 Task: Find connections with filter location Saint-Fons with filter topic #designwith filter profile language Spanish with filter current company Escorts Kubota Limited with filter school Canara College with filter industry Real Estate Agents and Brokers with filter service category Telecommunications with filter keywords title Funeral Attendant
Action: Mouse moved to (251, 218)
Screenshot: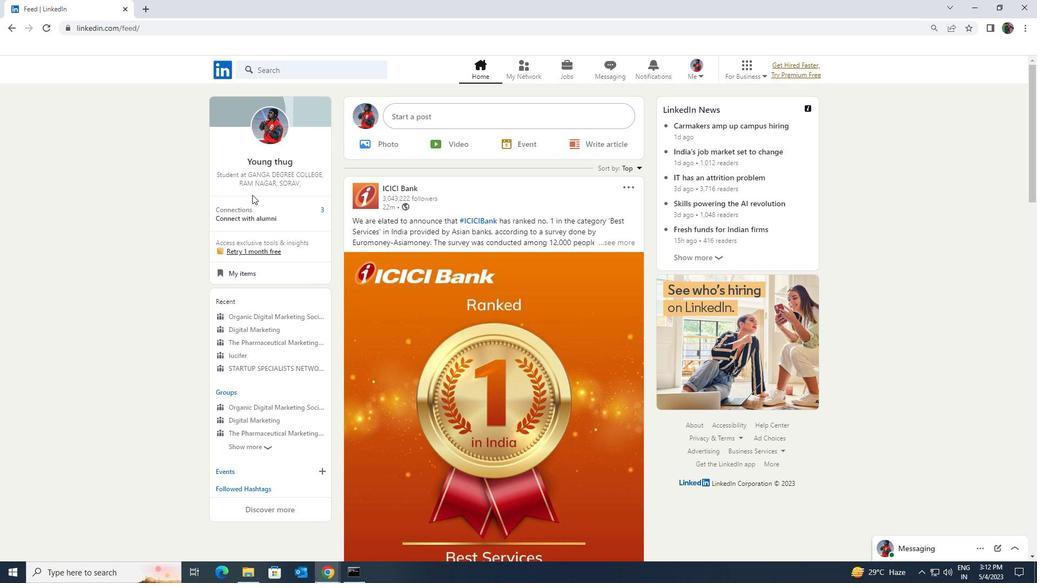 
Action: Mouse pressed left at (251, 218)
Screenshot: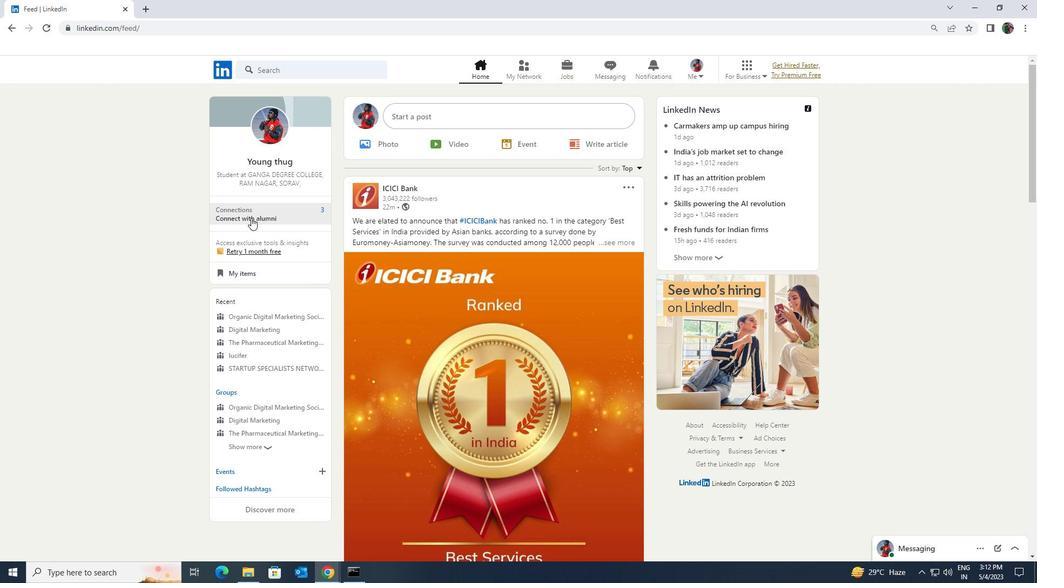 
Action: Mouse moved to (254, 130)
Screenshot: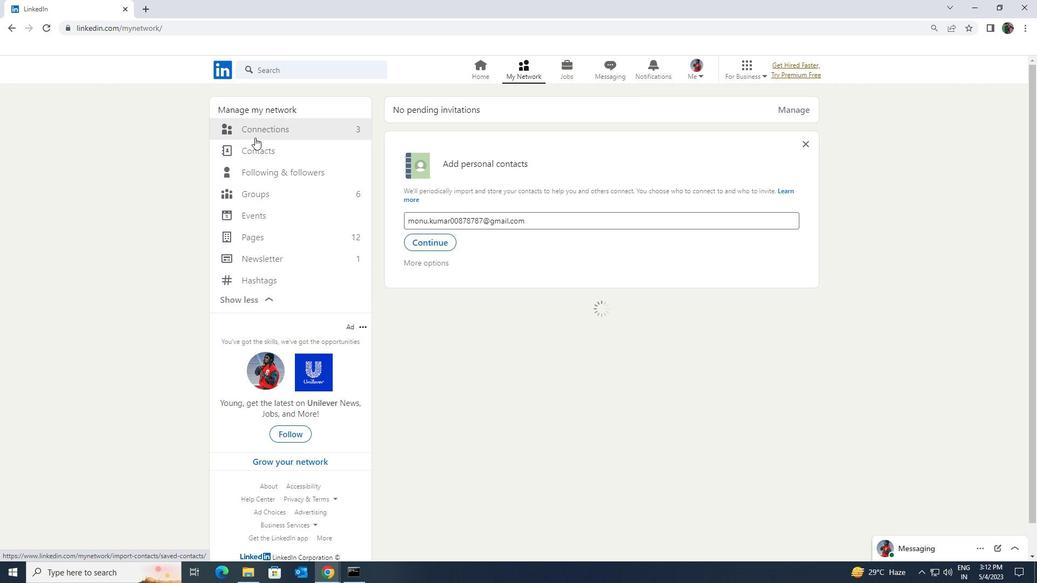 
Action: Mouse pressed left at (254, 130)
Screenshot: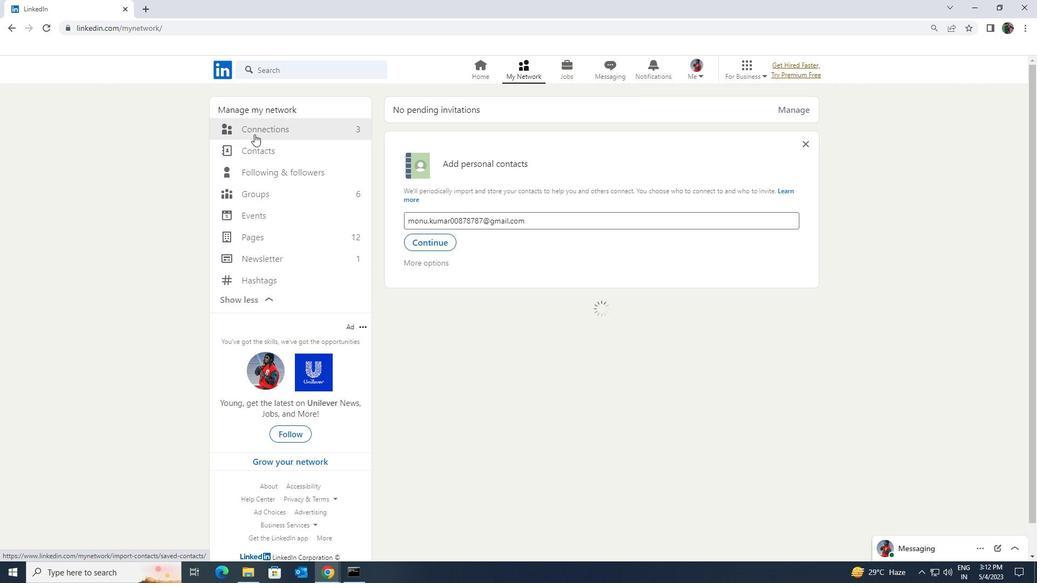 
Action: Mouse moved to (574, 129)
Screenshot: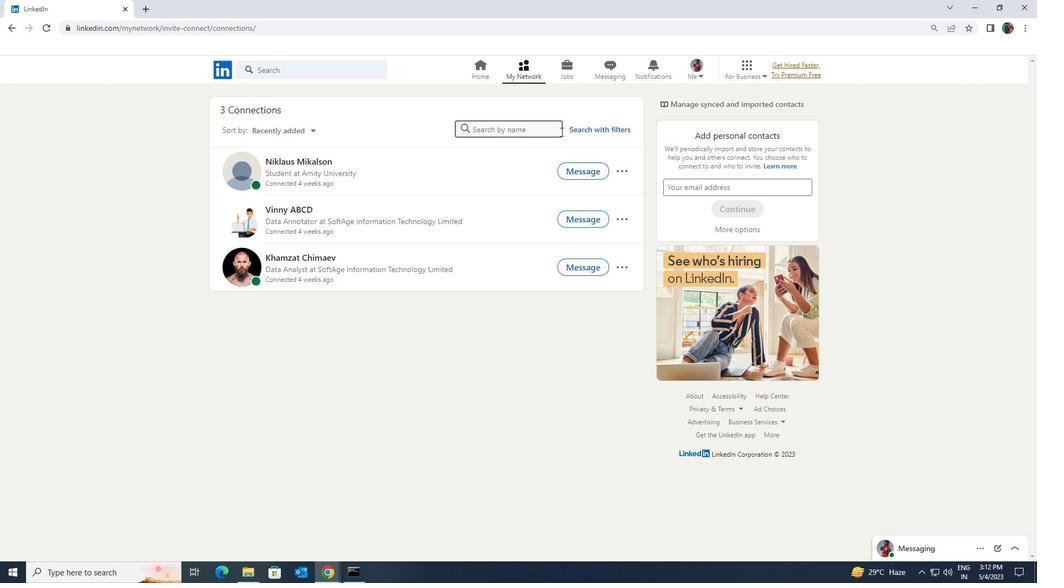 
Action: Mouse pressed left at (574, 129)
Screenshot: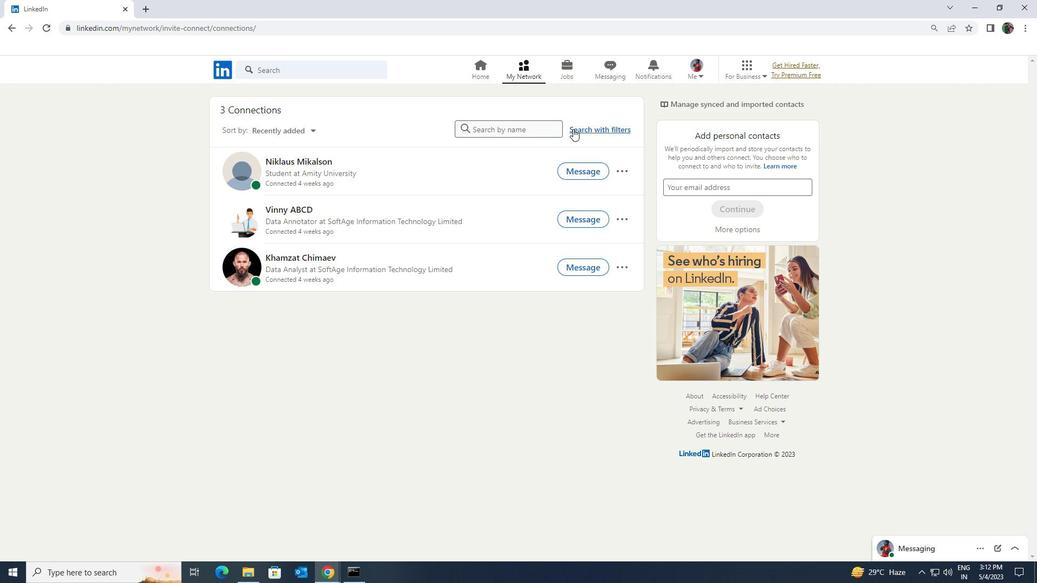 
Action: Mouse moved to (552, 97)
Screenshot: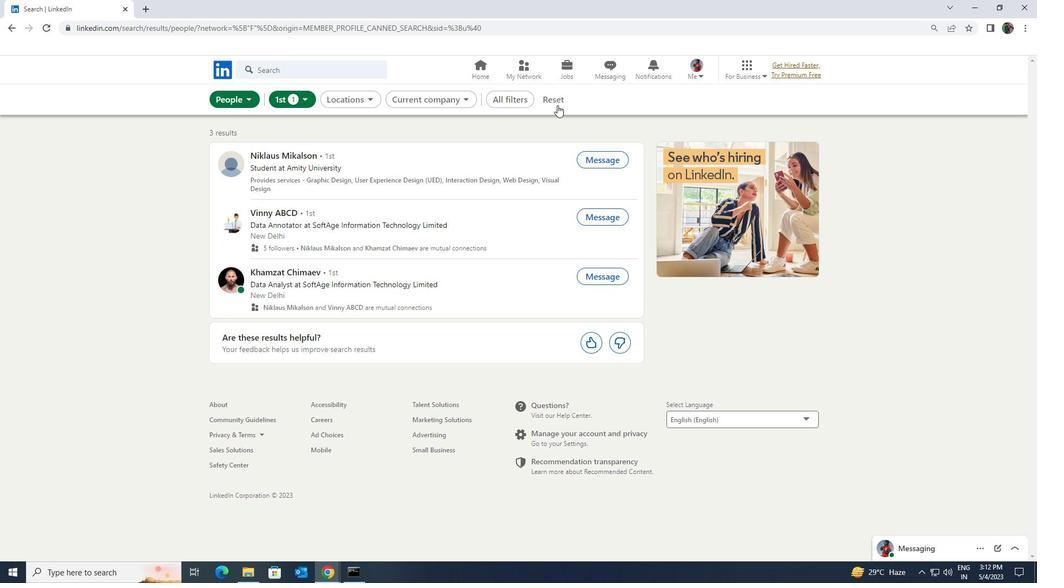 
Action: Mouse pressed left at (552, 97)
Screenshot: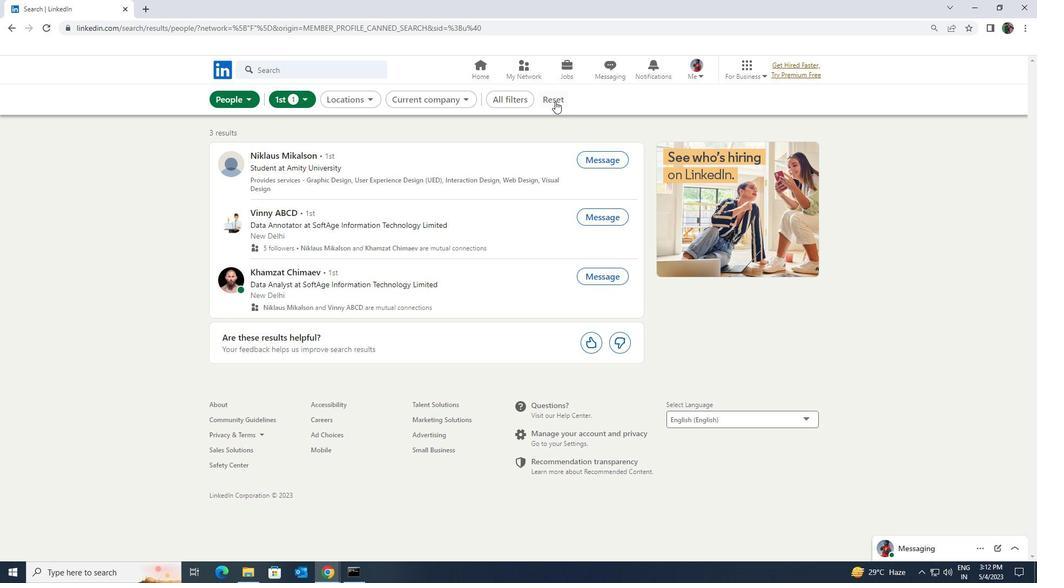 
Action: Mouse moved to (547, 96)
Screenshot: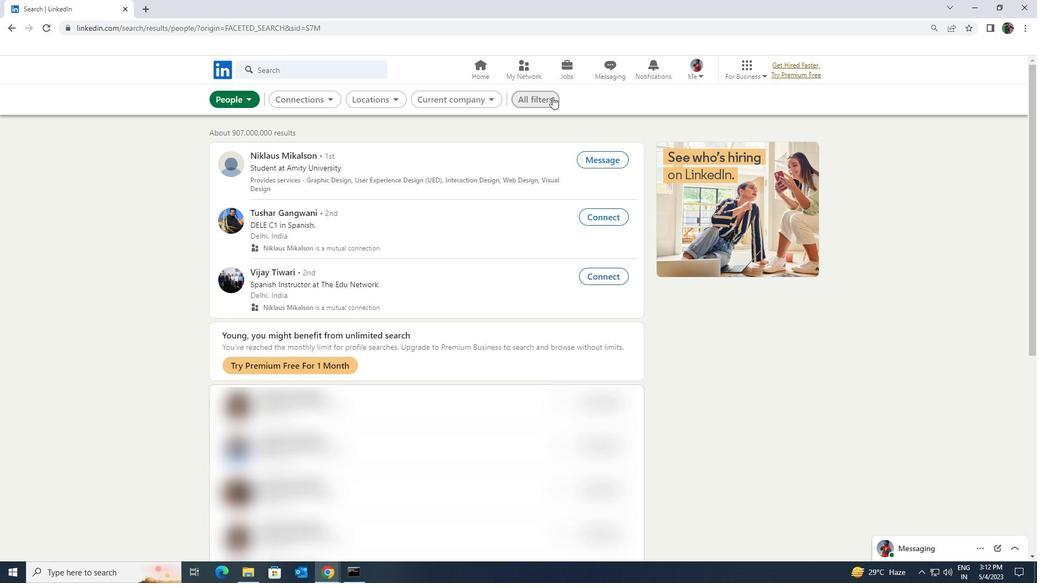 
Action: Mouse pressed left at (547, 96)
Screenshot: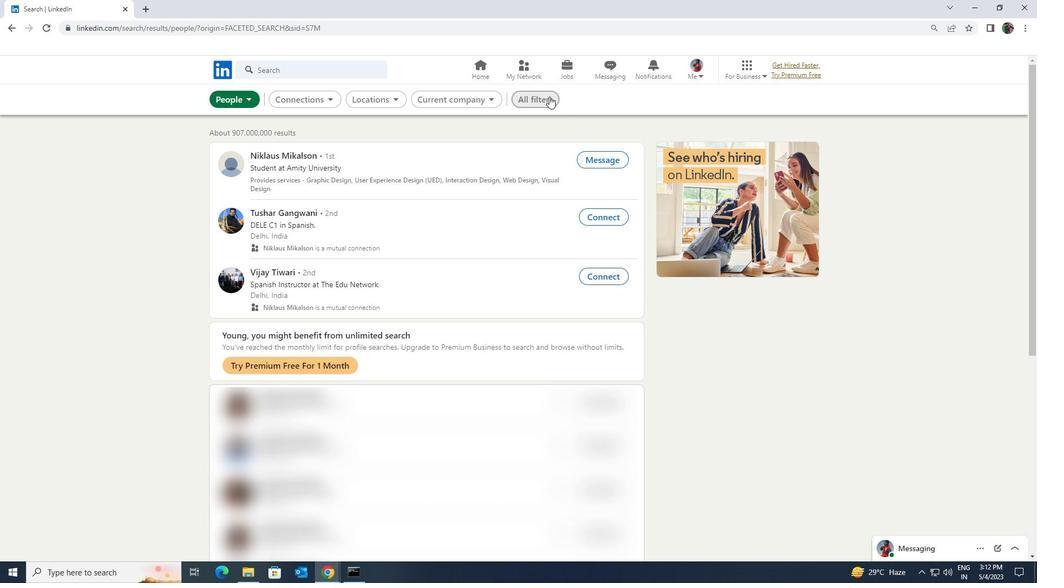 
Action: Mouse moved to (893, 418)
Screenshot: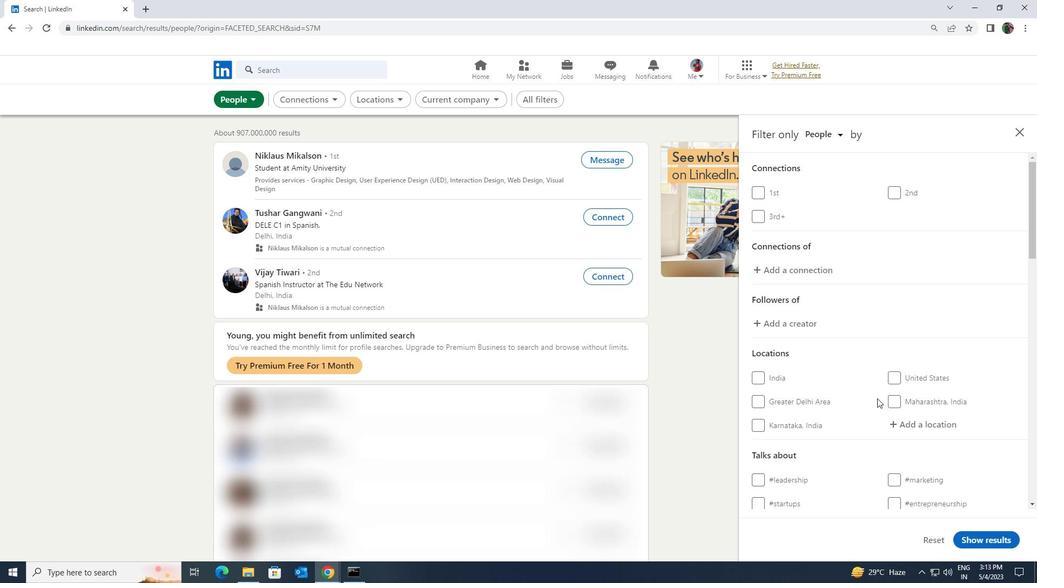 
Action: Mouse pressed left at (893, 418)
Screenshot: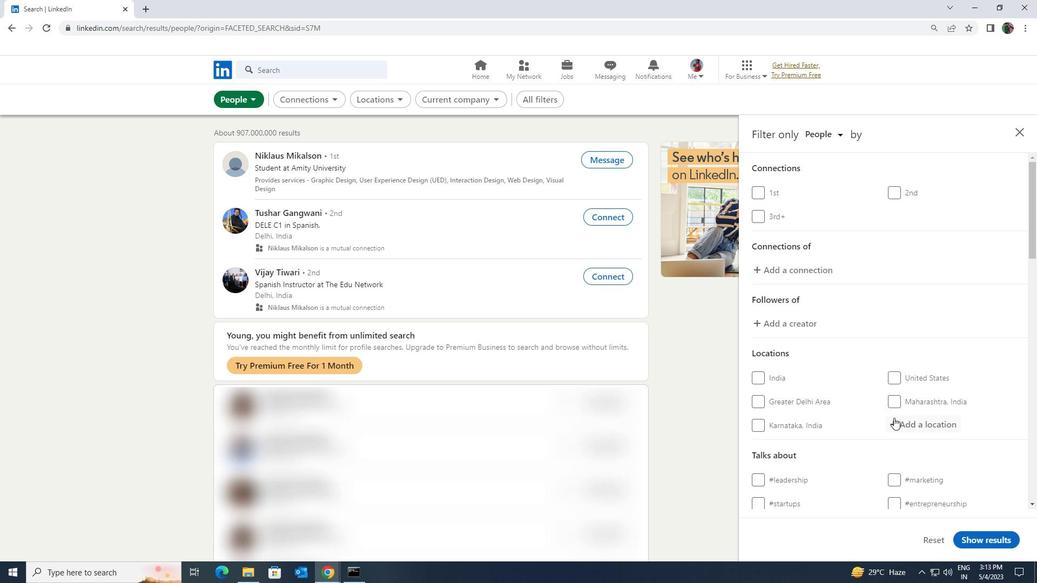 
Action: Key pressed <Key.shift>SAINT<Key.space><Key.shift>FONS
Screenshot: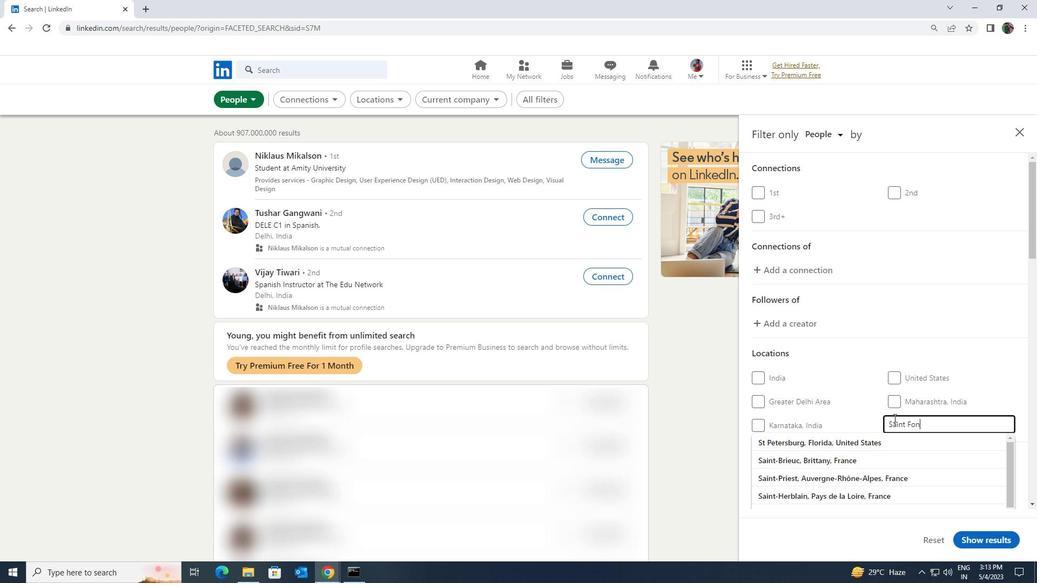 
Action: Mouse moved to (885, 436)
Screenshot: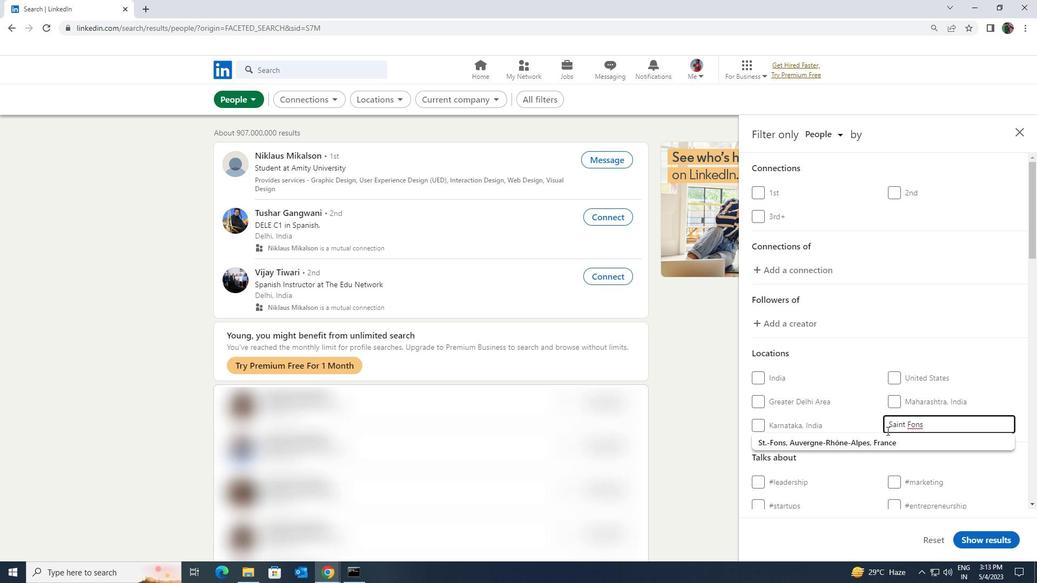 
Action: Mouse pressed left at (885, 436)
Screenshot: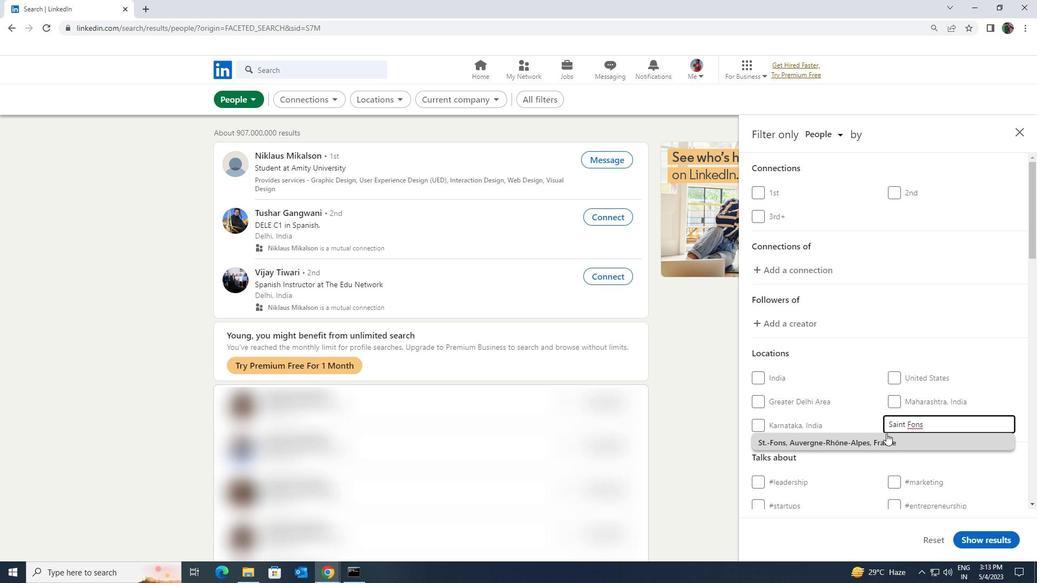 
Action: Mouse scrolled (885, 435) with delta (0, 0)
Screenshot: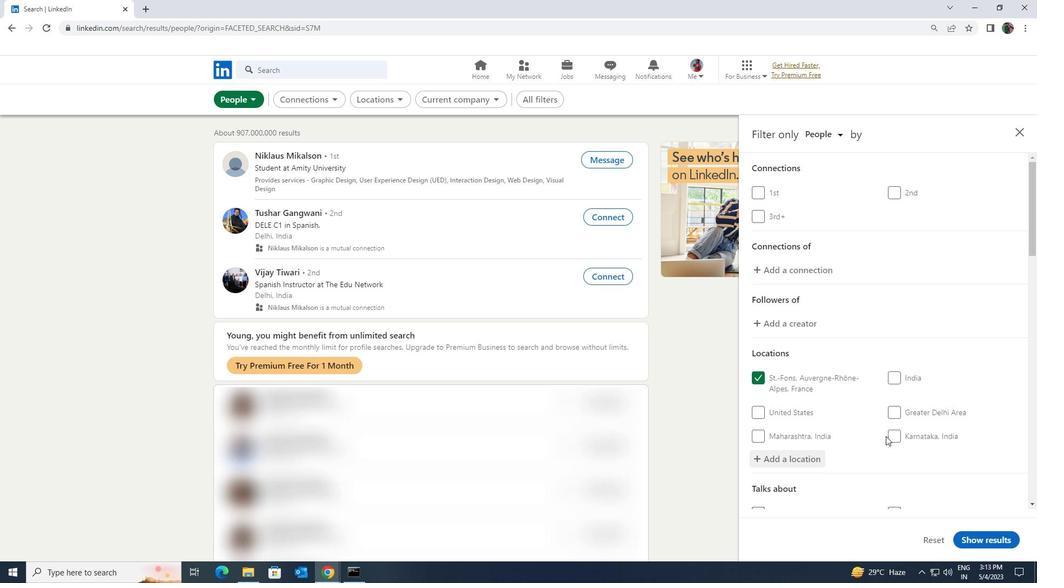 
Action: Mouse scrolled (885, 435) with delta (0, 0)
Screenshot: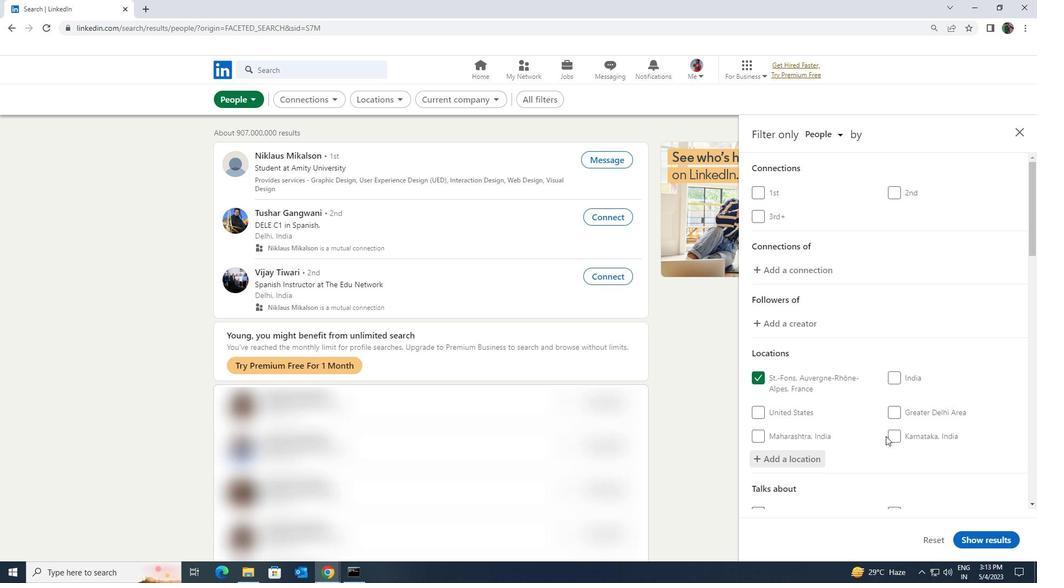 
Action: Mouse moved to (892, 445)
Screenshot: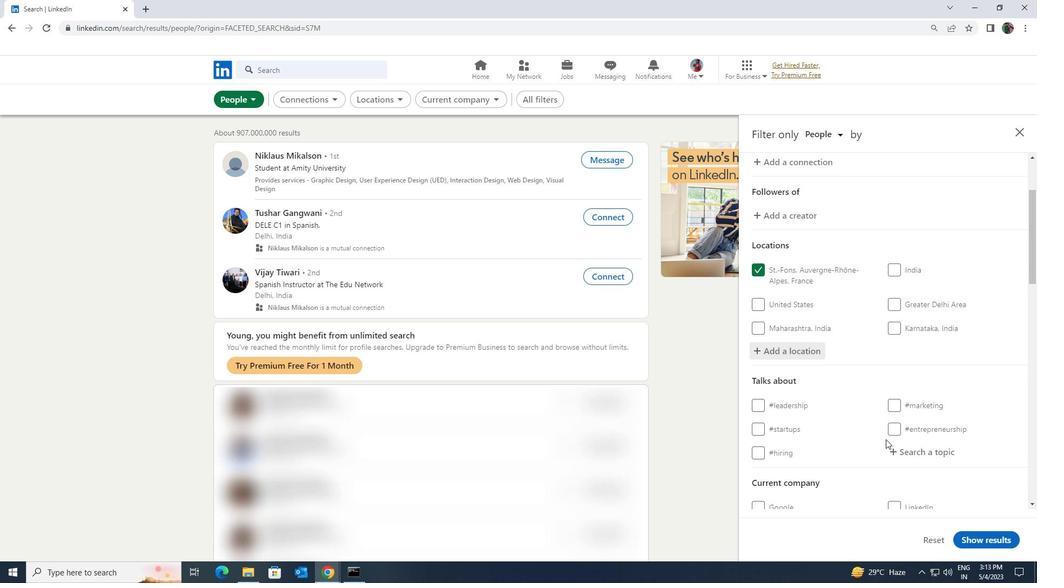 
Action: Mouse pressed left at (892, 445)
Screenshot: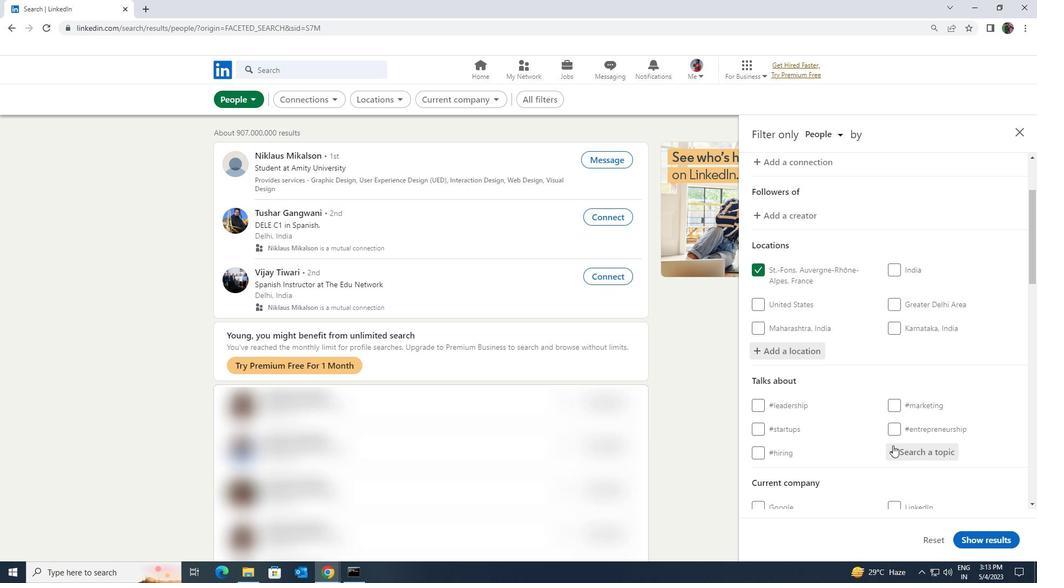 
Action: Key pressed <Key.shift><Key.shift>DESIGN
Screenshot: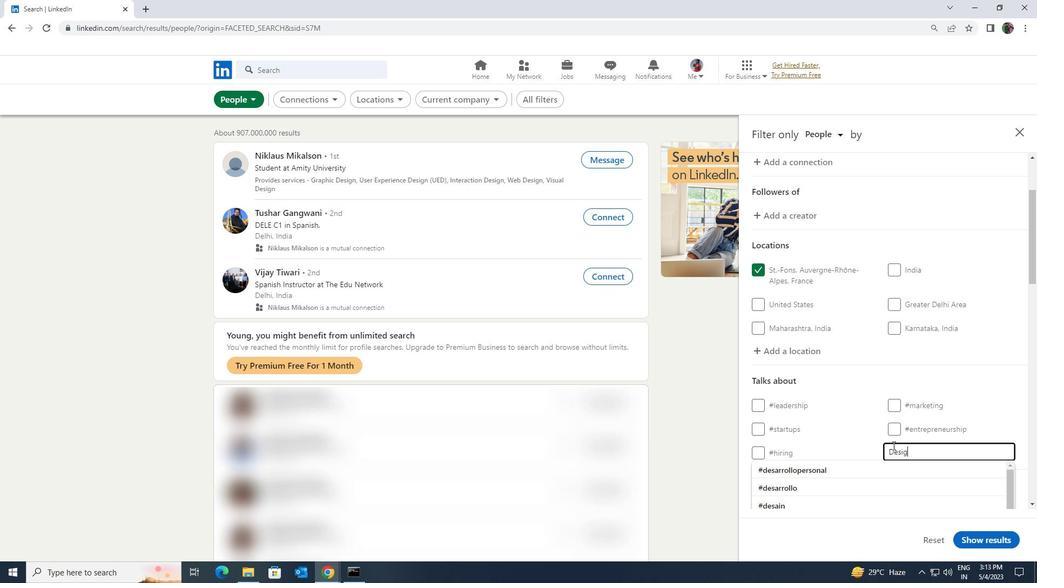 
Action: Mouse moved to (860, 468)
Screenshot: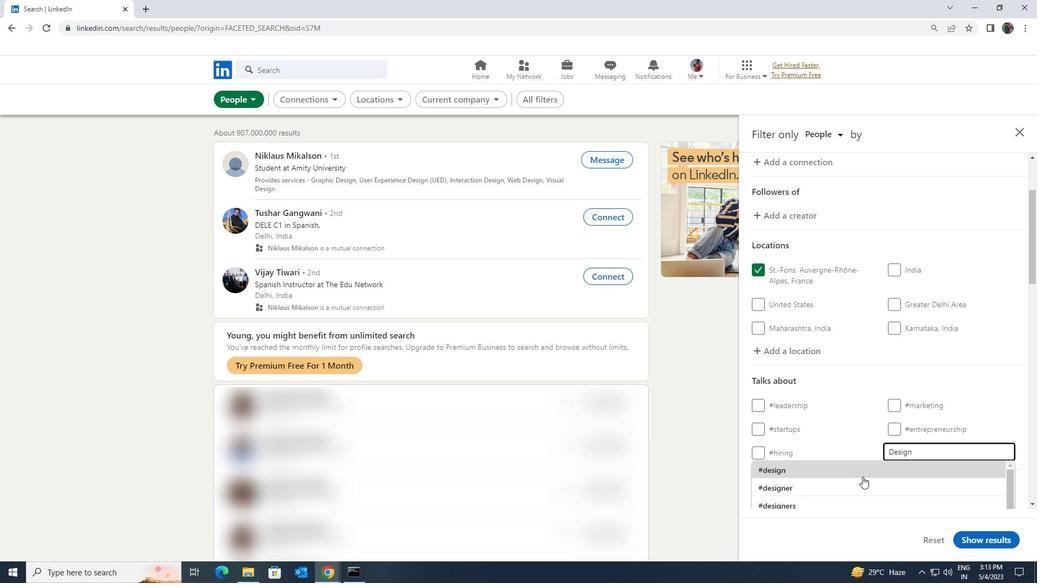 
Action: Mouse pressed left at (860, 468)
Screenshot: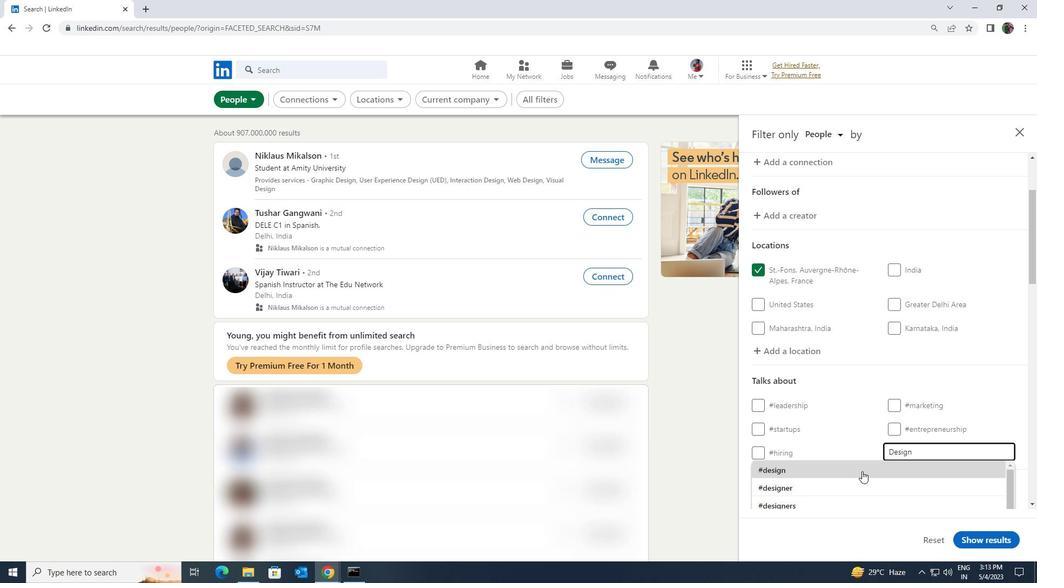 
Action: Mouse scrolled (860, 467) with delta (0, 0)
Screenshot: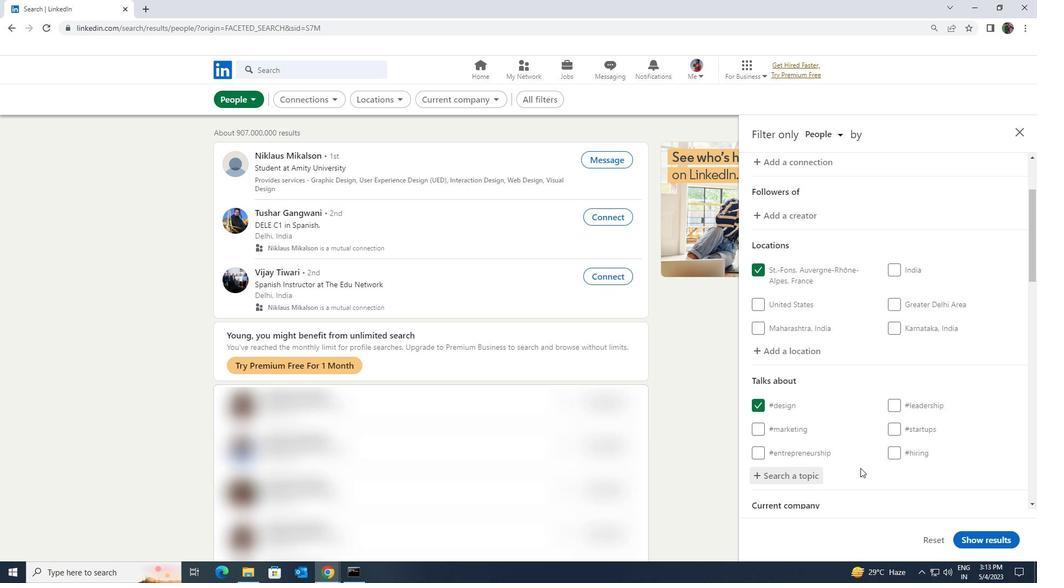 
Action: Mouse scrolled (860, 467) with delta (0, 0)
Screenshot: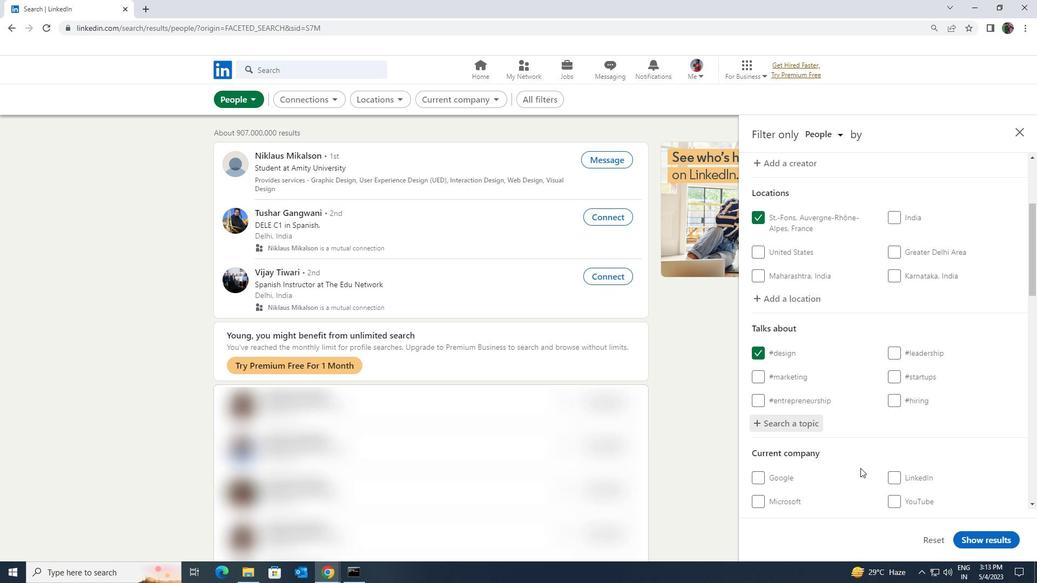 
Action: Mouse moved to (859, 468)
Screenshot: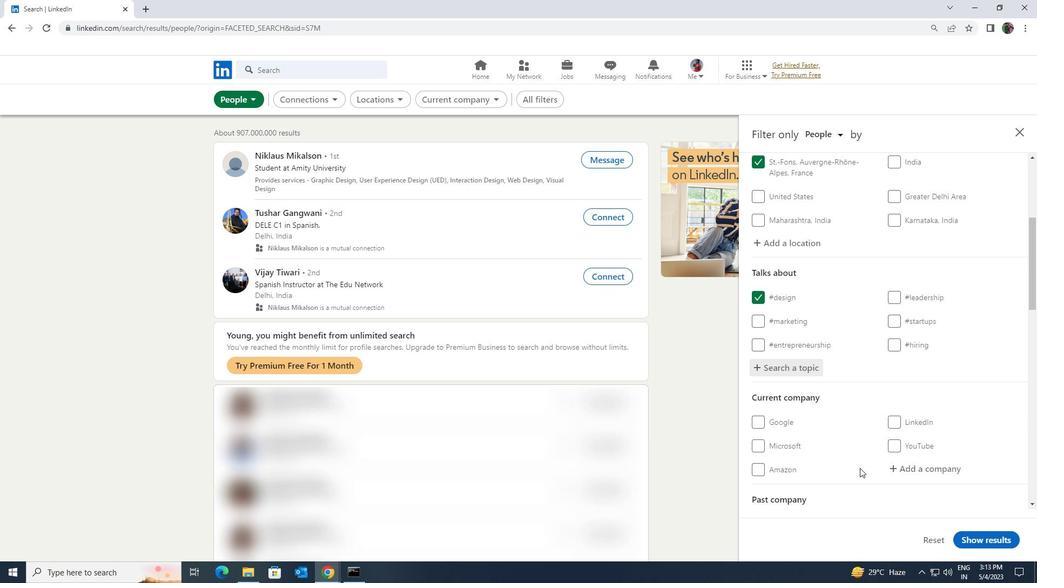 
Action: Mouse scrolled (859, 467) with delta (0, 0)
Screenshot: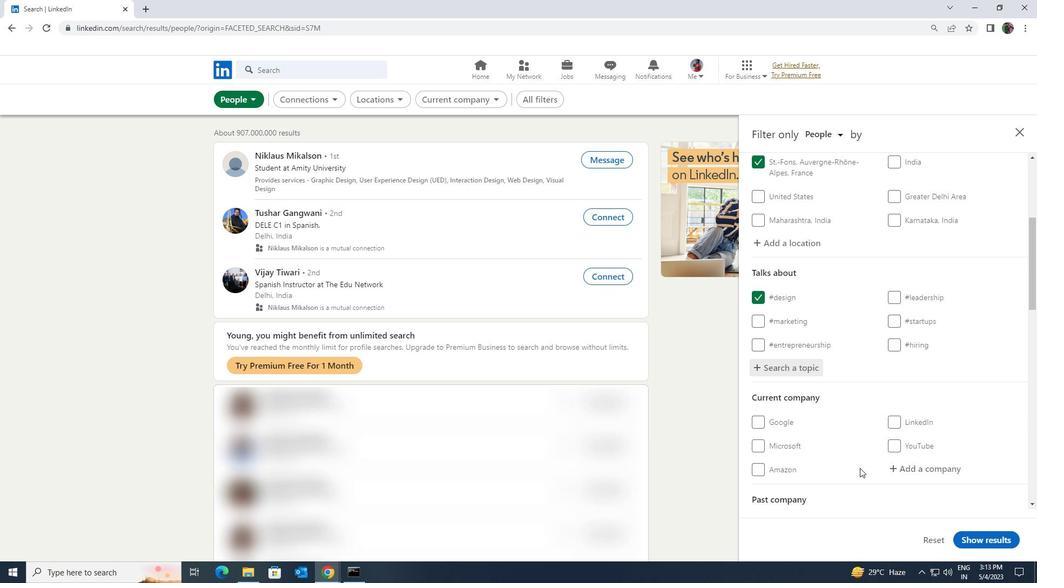
Action: Mouse scrolled (859, 467) with delta (0, 0)
Screenshot: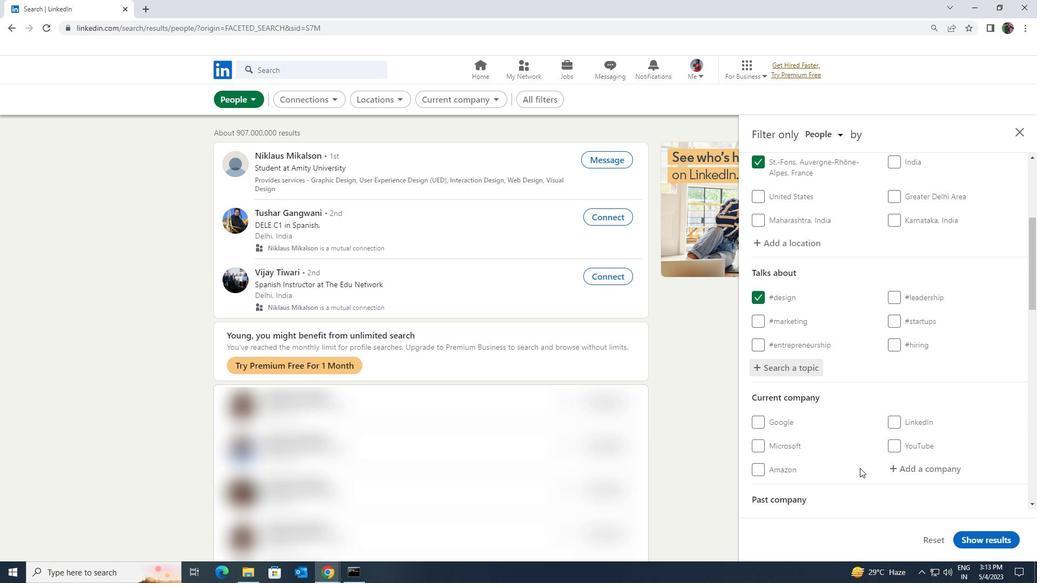 
Action: Mouse moved to (859, 468)
Screenshot: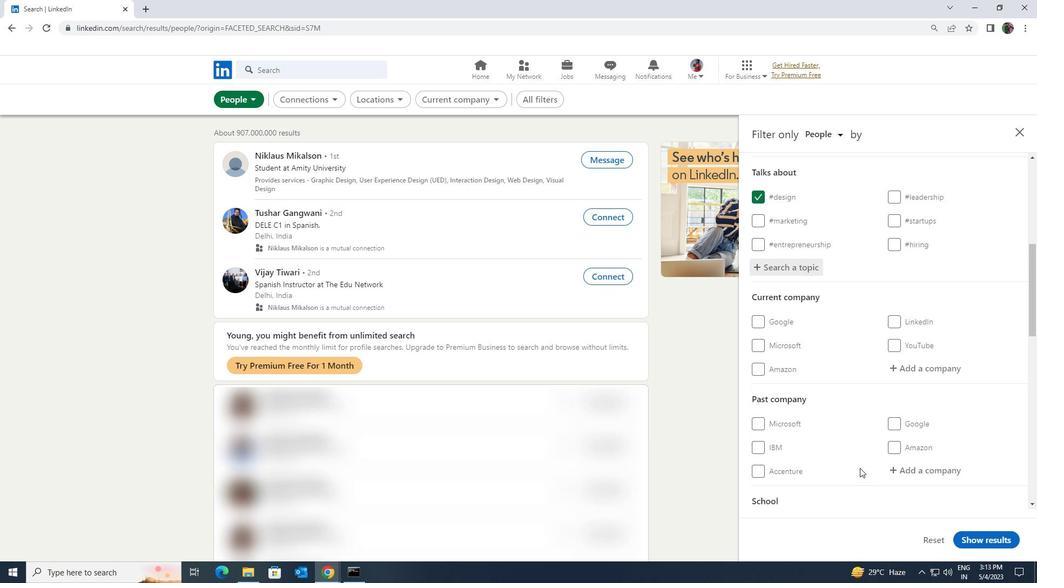 
Action: Mouse scrolled (859, 467) with delta (0, 0)
Screenshot: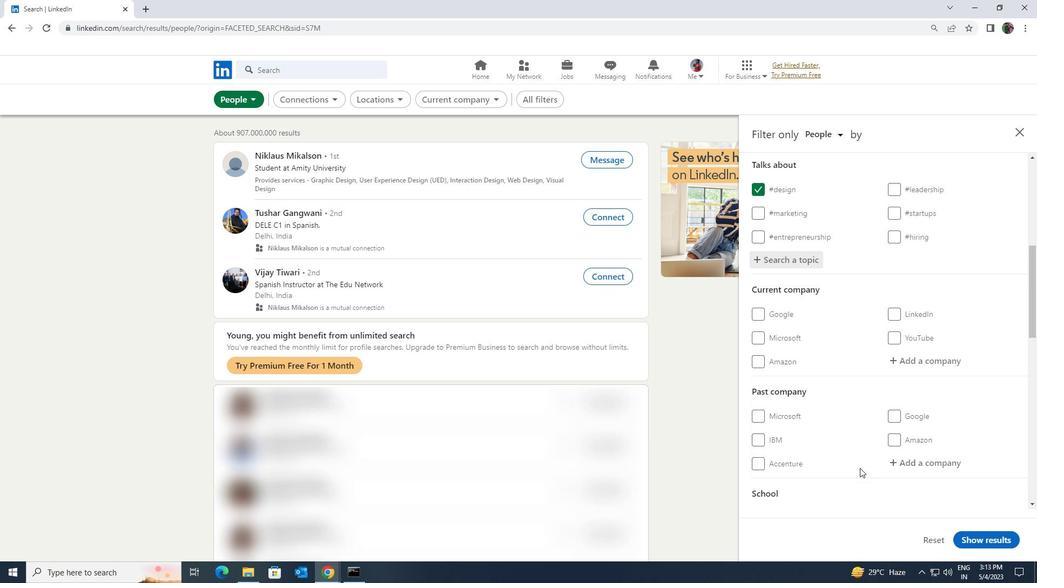 
Action: Mouse moved to (858, 468)
Screenshot: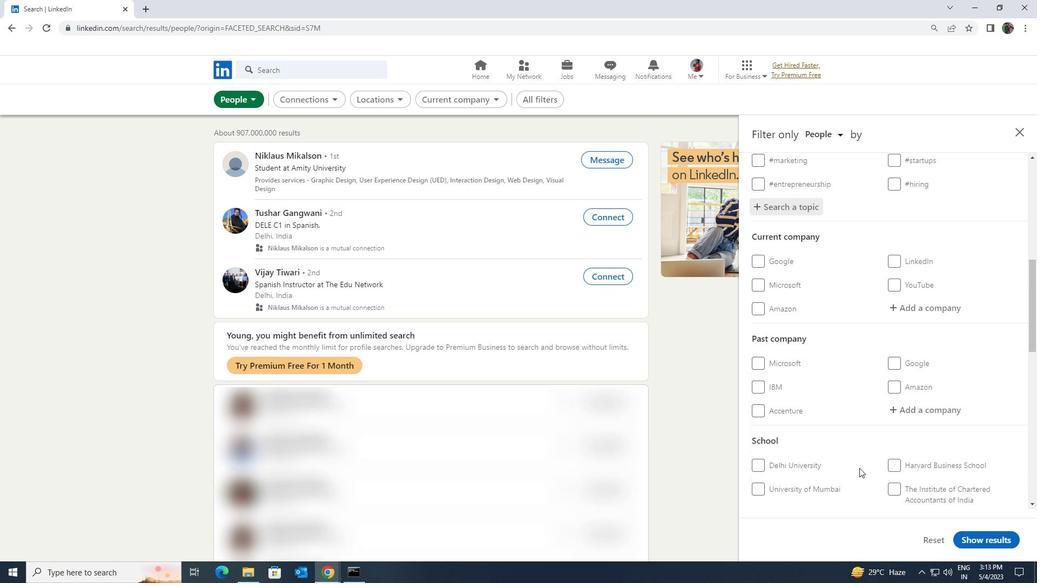 
Action: Mouse scrolled (858, 468) with delta (0, 0)
Screenshot: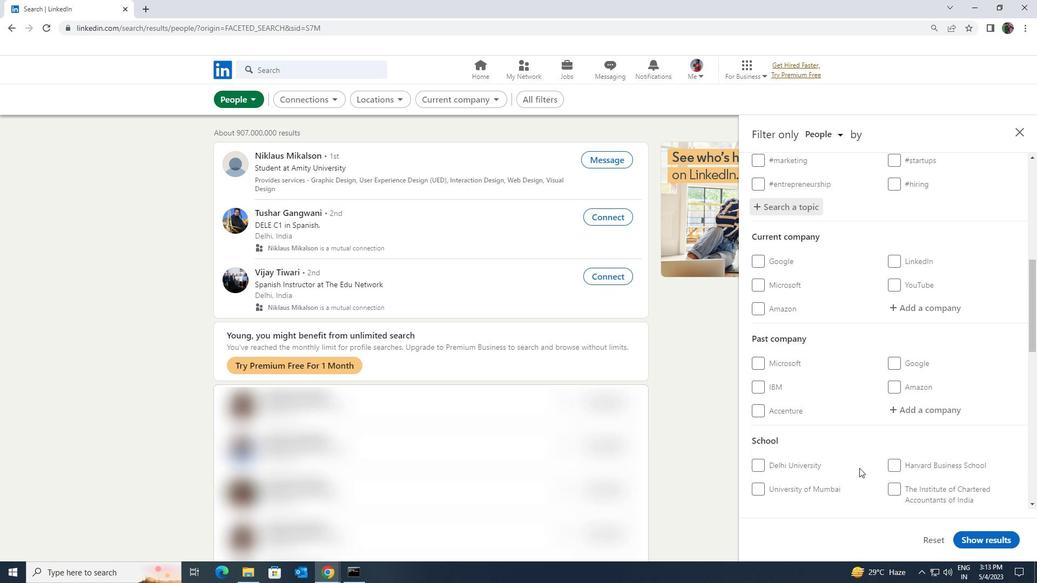 
Action: Mouse scrolled (858, 468) with delta (0, 0)
Screenshot: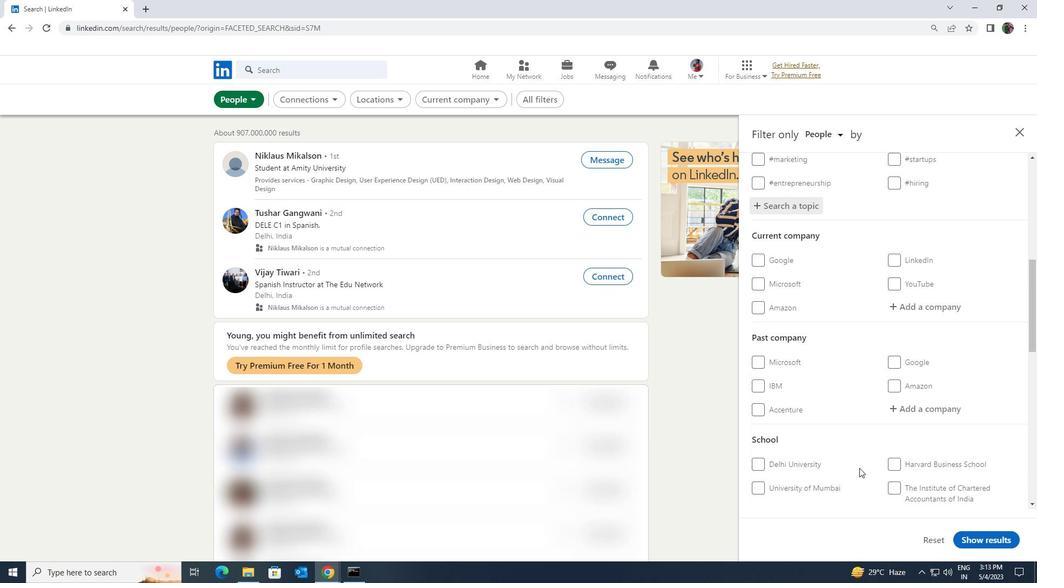 
Action: Mouse scrolled (858, 468) with delta (0, 0)
Screenshot: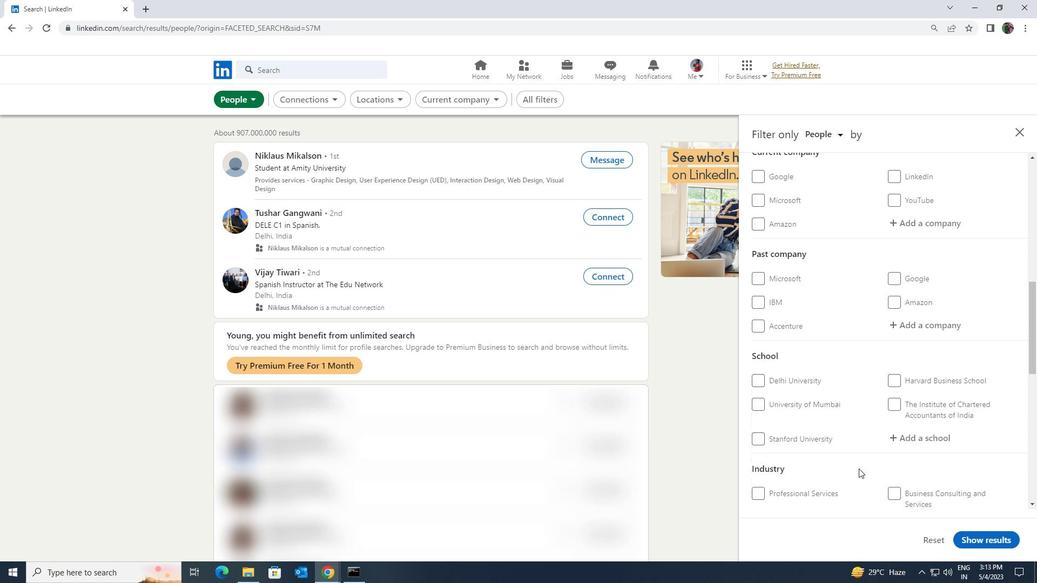 
Action: Mouse scrolled (858, 468) with delta (0, 0)
Screenshot: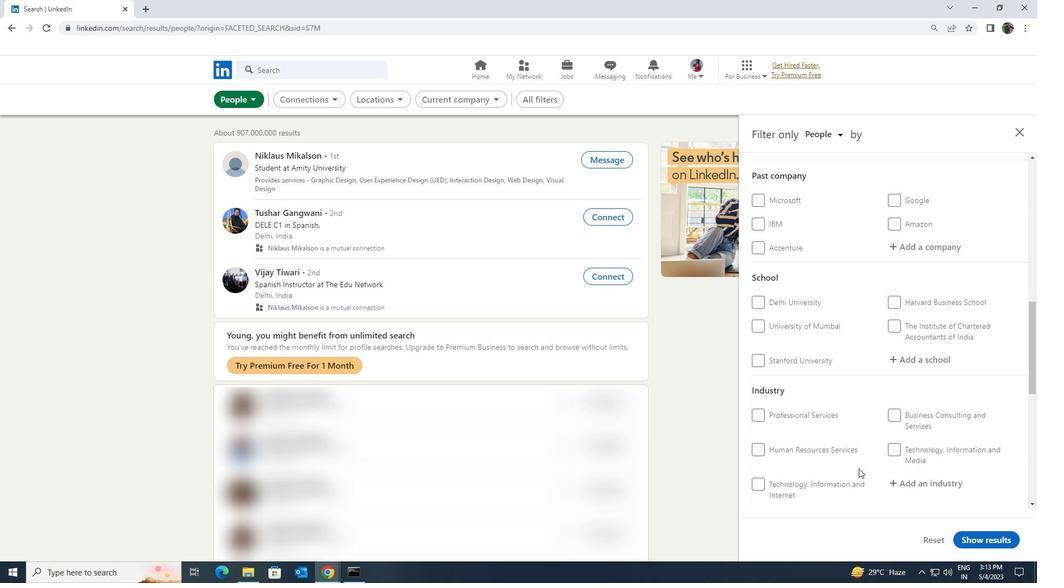
Action: Mouse scrolled (858, 468) with delta (0, 0)
Screenshot: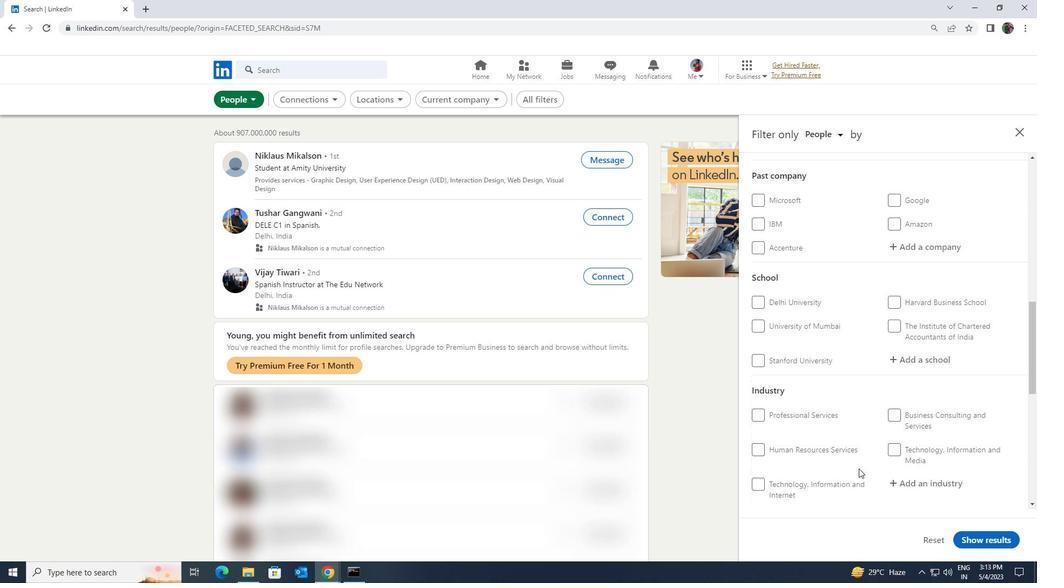 
Action: Mouse moved to (762, 467)
Screenshot: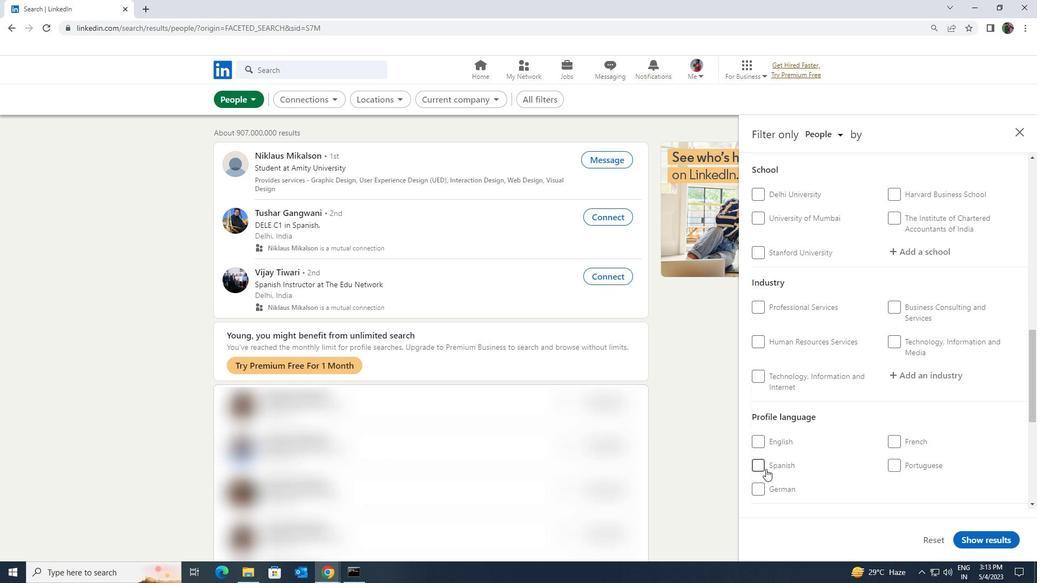 
Action: Mouse pressed left at (762, 467)
Screenshot: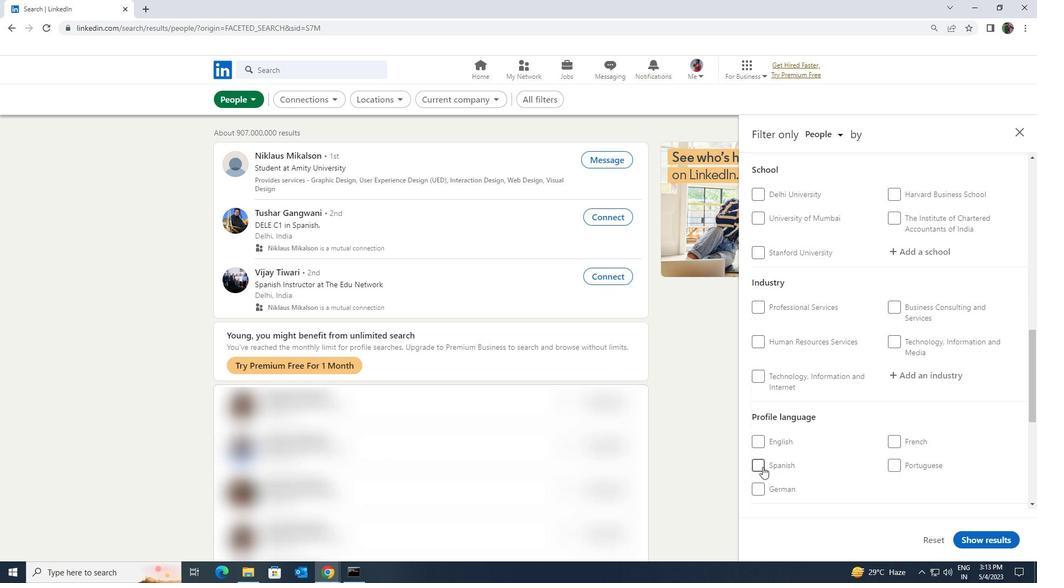 
Action: Mouse moved to (868, 468)
Screenshot: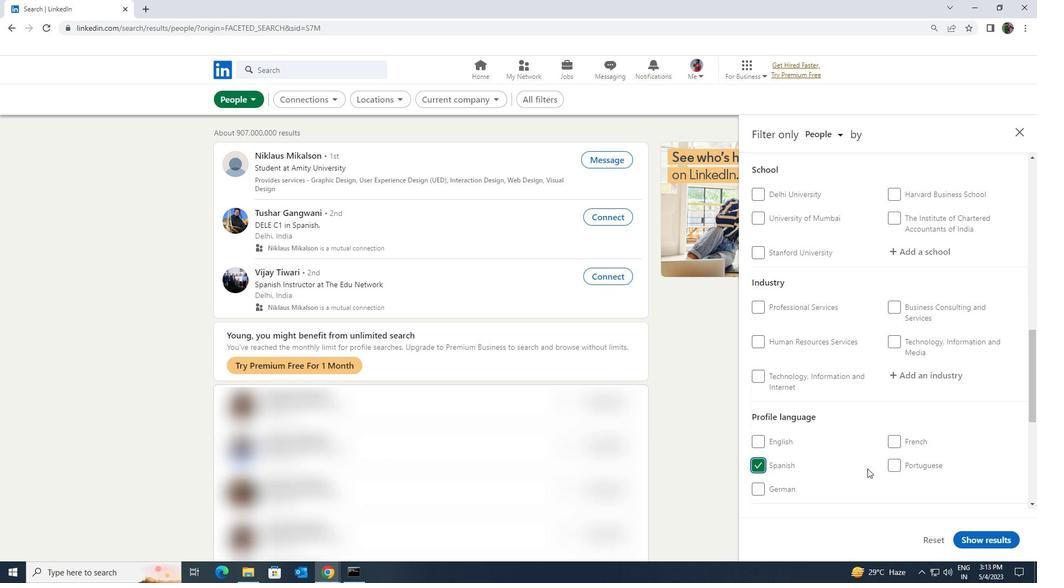 
Action: Mouse scrolled (868, 469) with delta (0, 0)
Screenshot: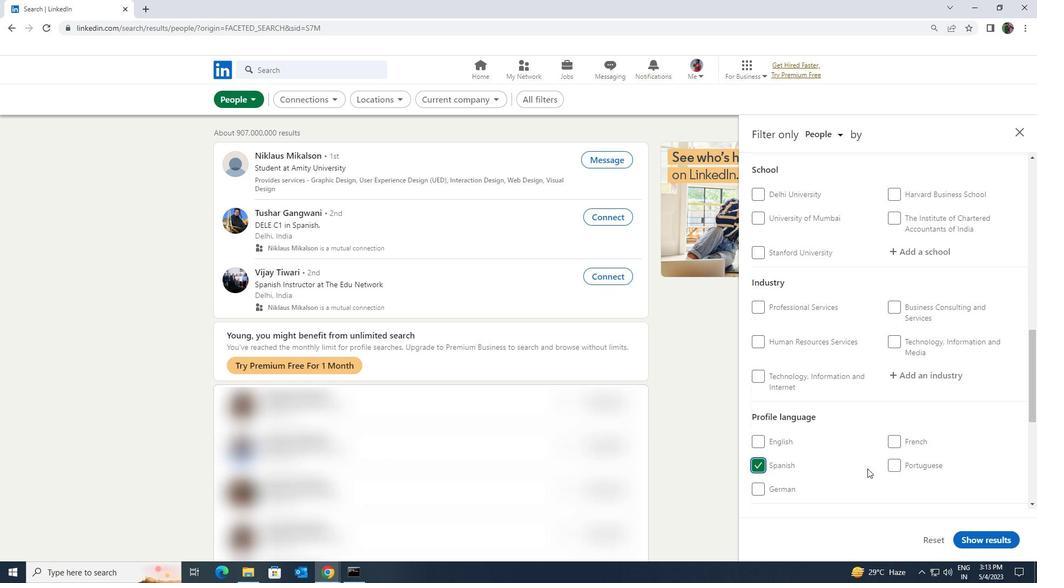
Action: Mouse scrolled (868, 469) with delta (0, 0)
Screenshot: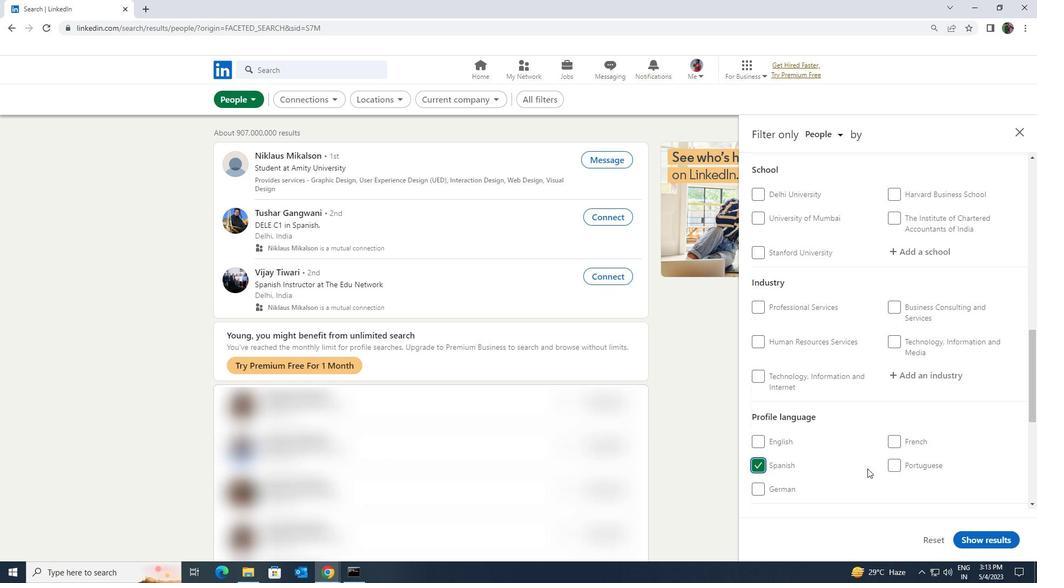 
Action: Mouse moved to (868, 468)
Screenshot: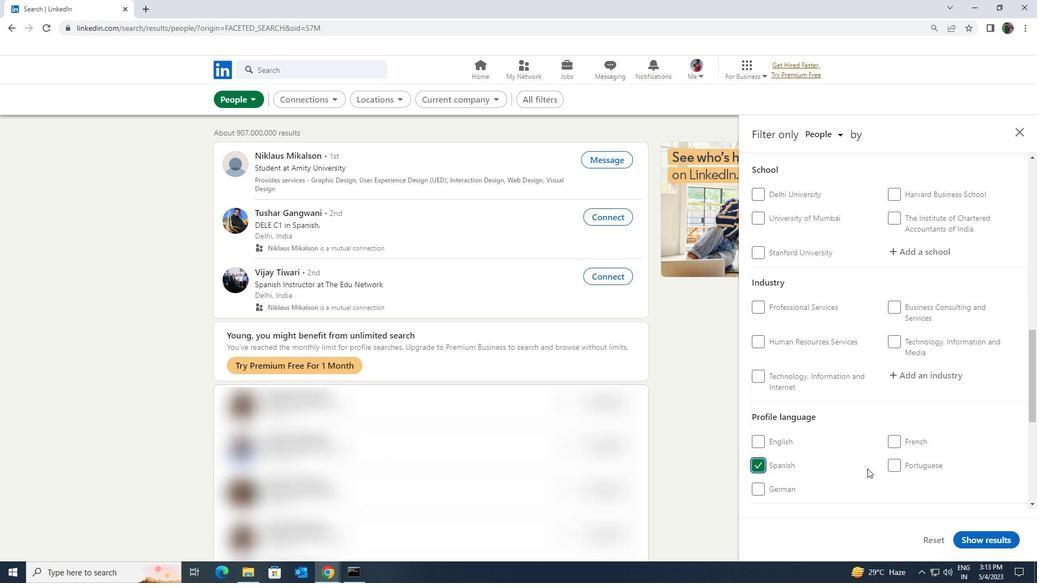 
Action: Mouse scrolled (868, 469) with delta (0, 0)
Screenshot: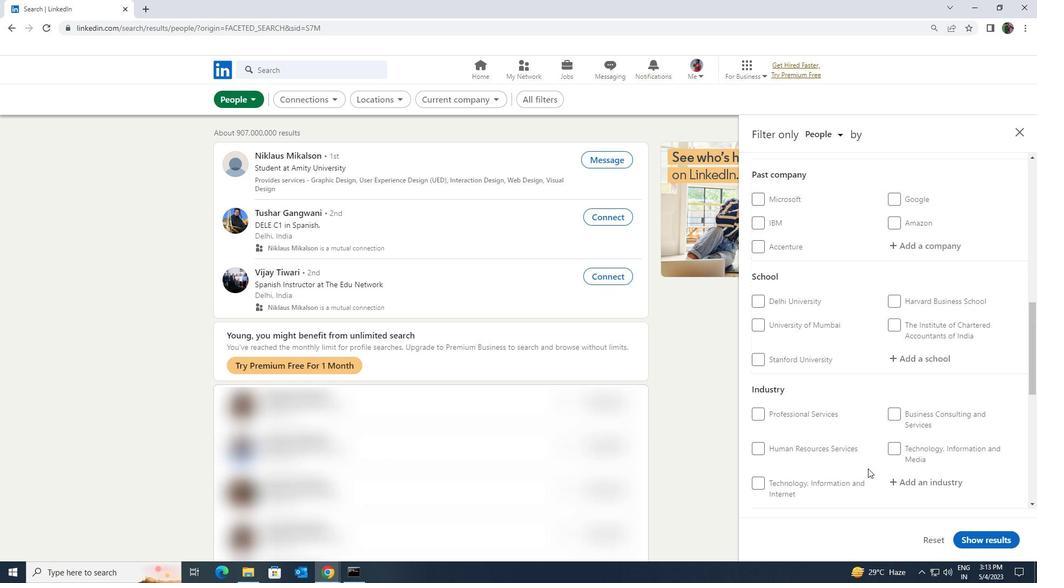 
Action: Mouse scrolled (868, 469) with delta (0, 0)
Screenshot: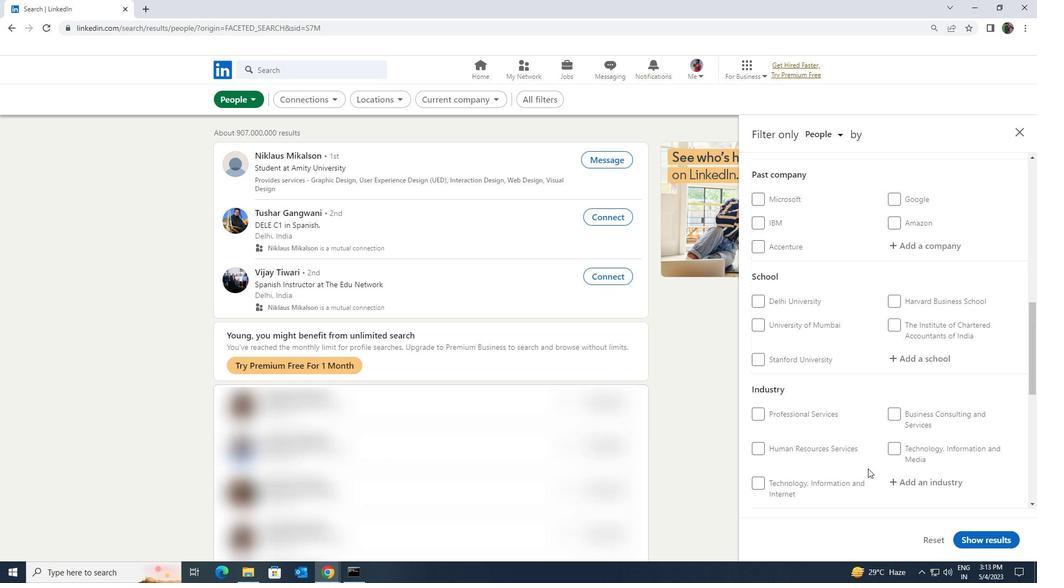 
Action: Mouse moved to (868, 469)
Screenshot: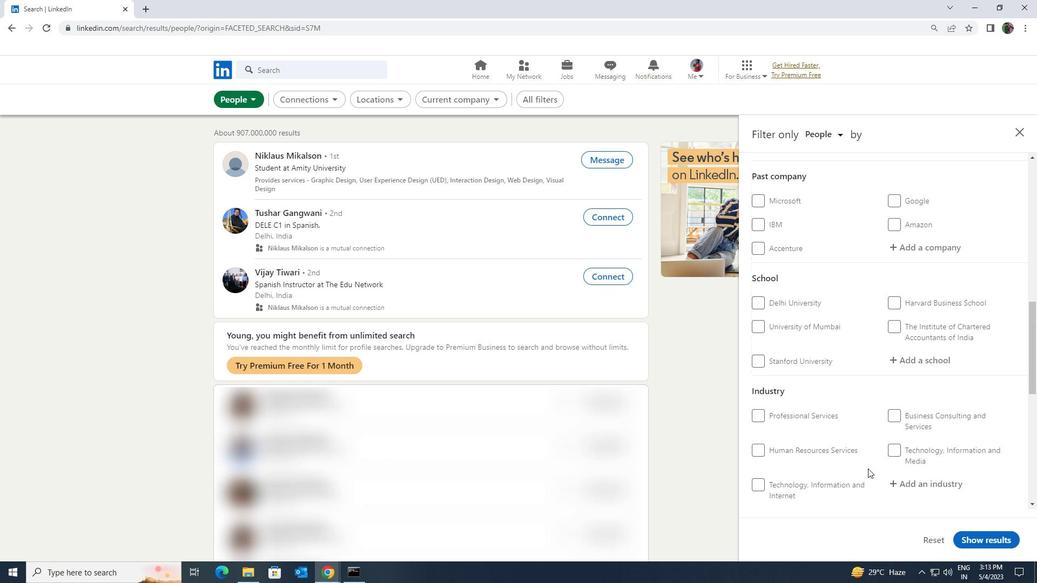 
Action: Mouse scrolled (868, 469) with delta (0, 0)
Screenshot: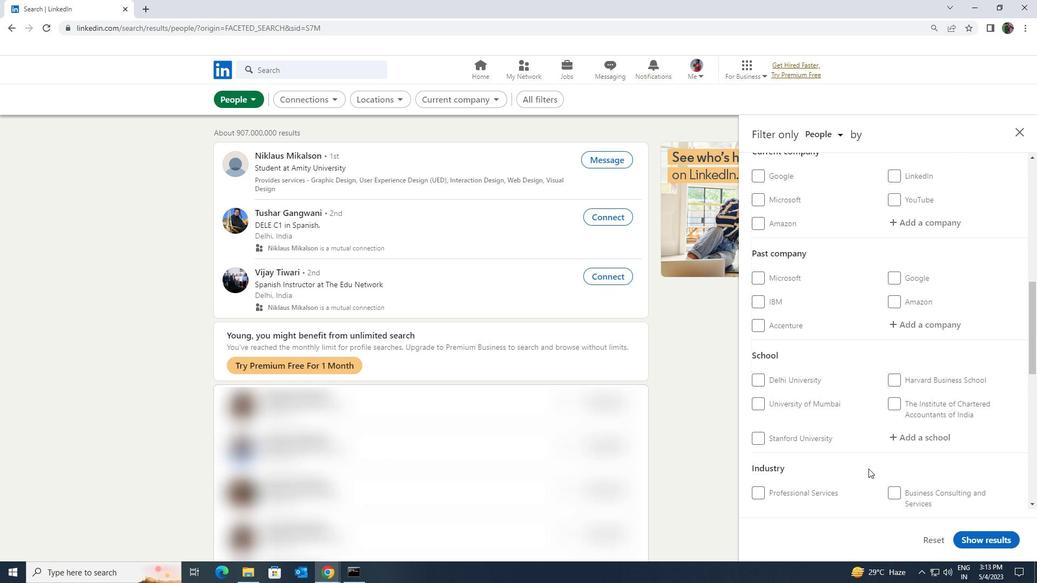 
Action: Mouse scrolled (868, 469) with delta (0, 0)
Screenshot: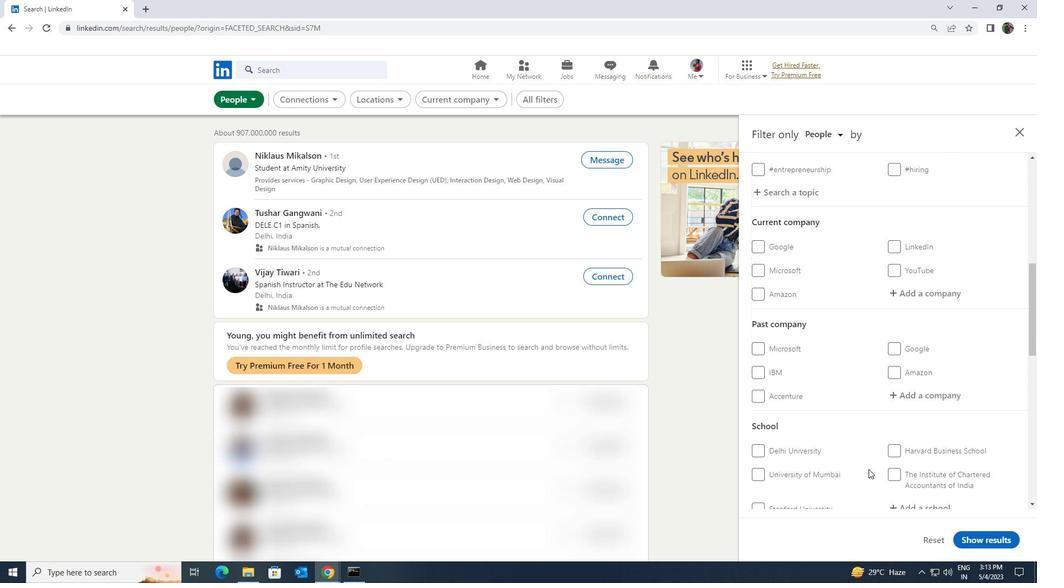 
Action: Mouse scrolled (868, 469) with delta (0, 0)
Screenshot: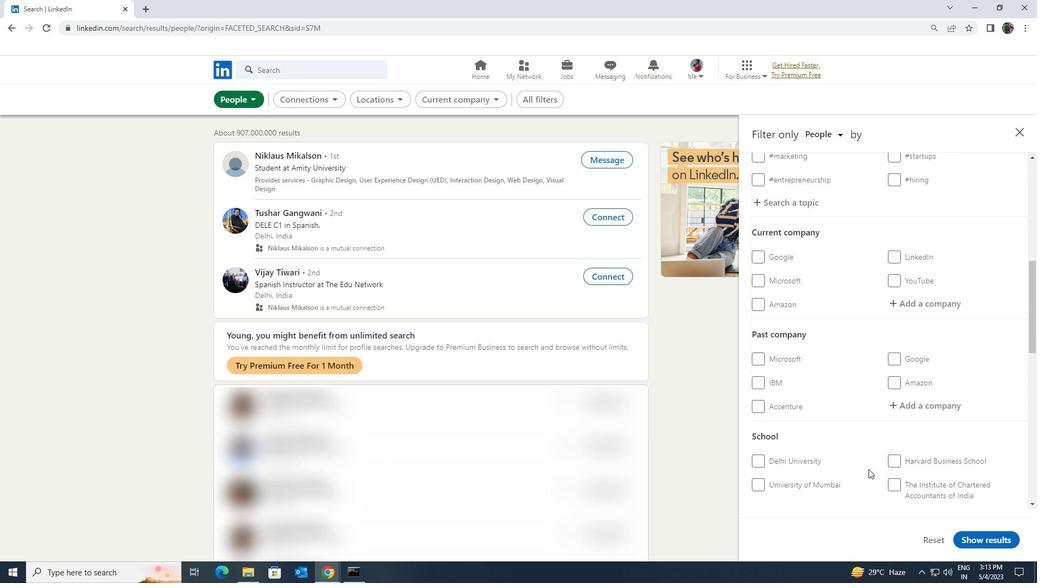 
Action: Mouse moved to (888, 414)
Screenshot: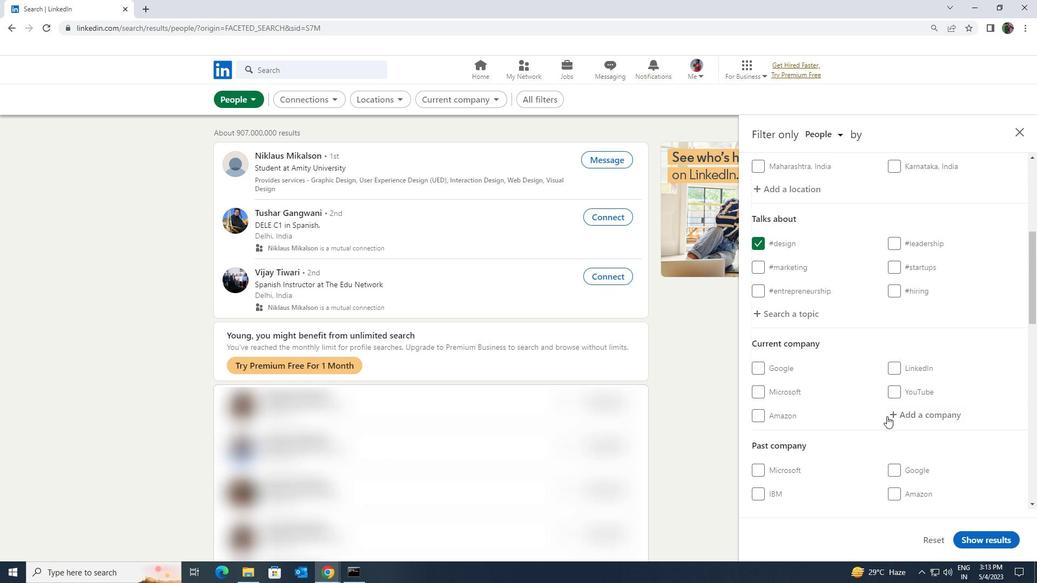 
Action: Mouse pressed left at (888, 414)
Screenshot: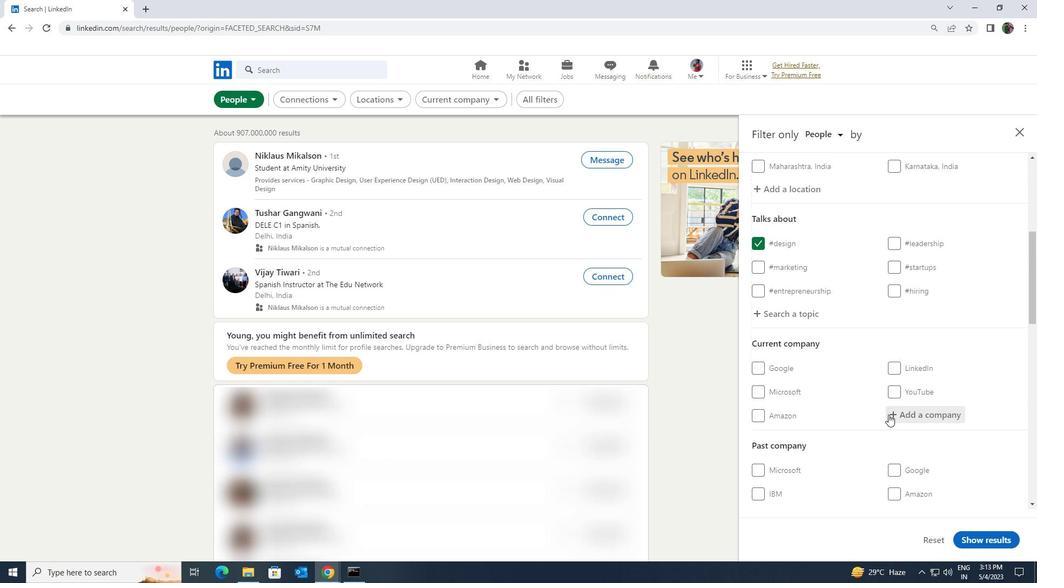 
Action: Key pressed <Key.shift><Key.shift><Key.shift><Key.shift><Key.shift><Key.shift><Key.shift><Key.shift><Key.shift><Key.shift><Key.shift><Key.shift><Key.shift><Key.shift><Key.shift>ESCORTS<Key.space><Key.shift>KUBOTA<Key.space>
Screenshot: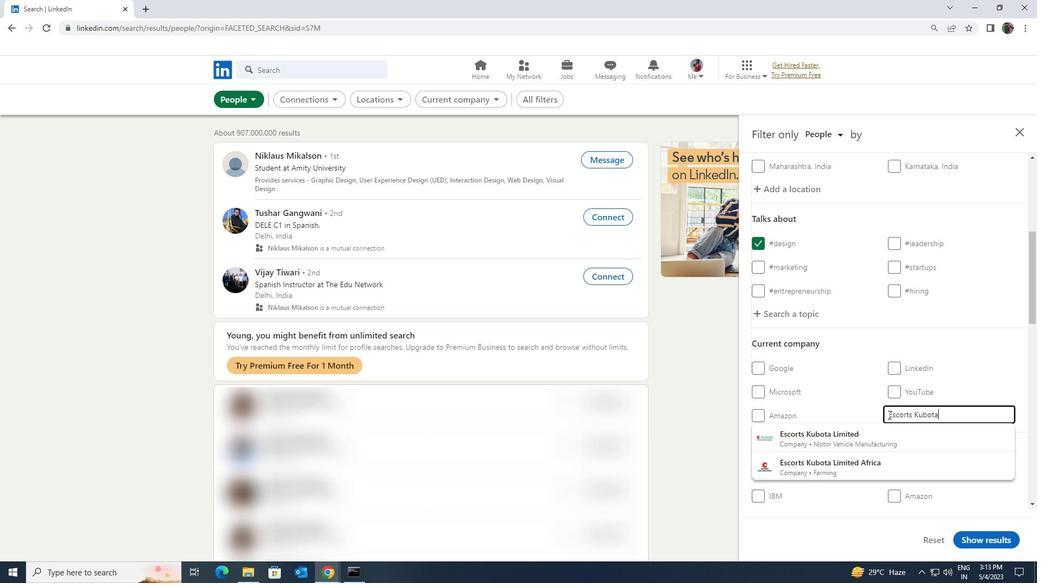 
Action: Mouse moved to (879, 433)
Screenshot: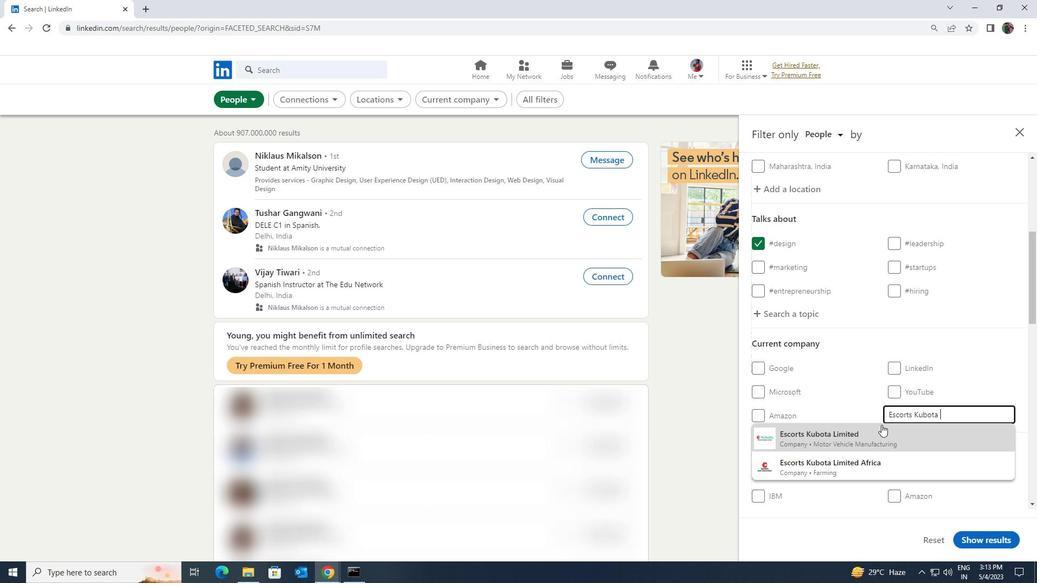 
Action: Mouse pressed left at (879, 433)
Screenshot: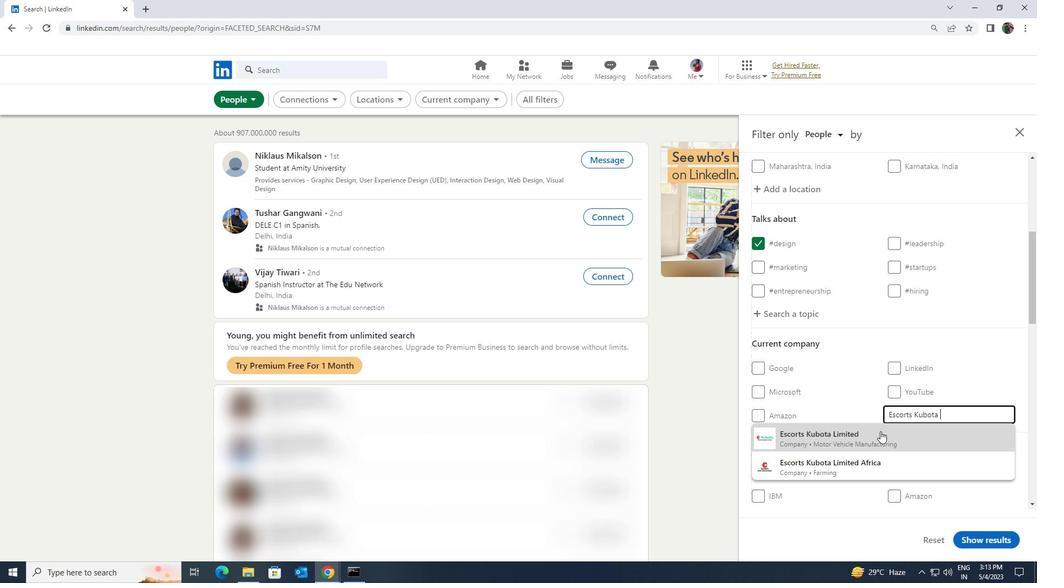 
Action: Mouse scrolled (879, 433) with delta (0, 0)
Screenshot: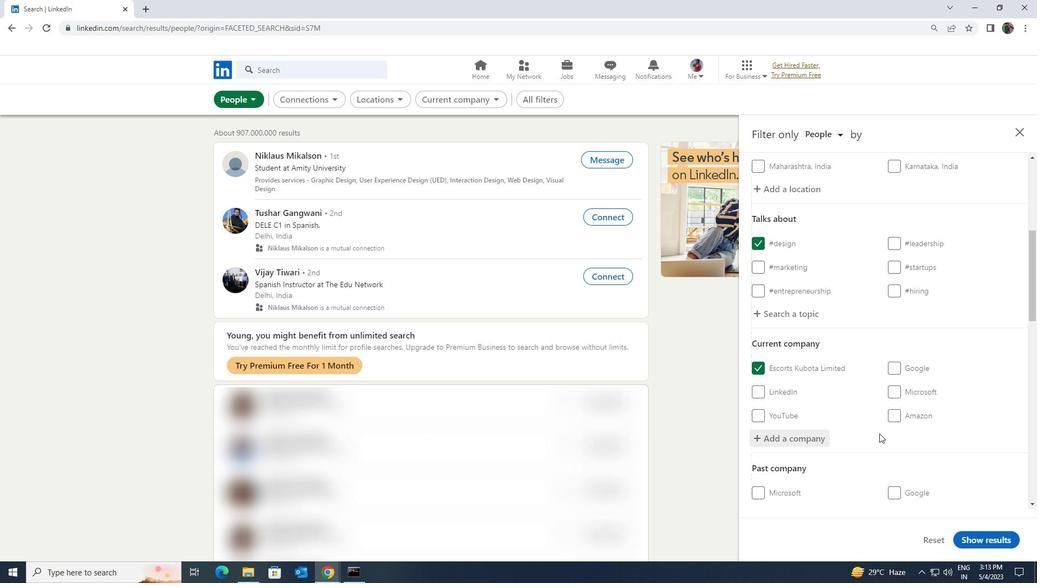 
Action: Mouse scrolled (879, 433) with delta (0, 0)
Screenshot: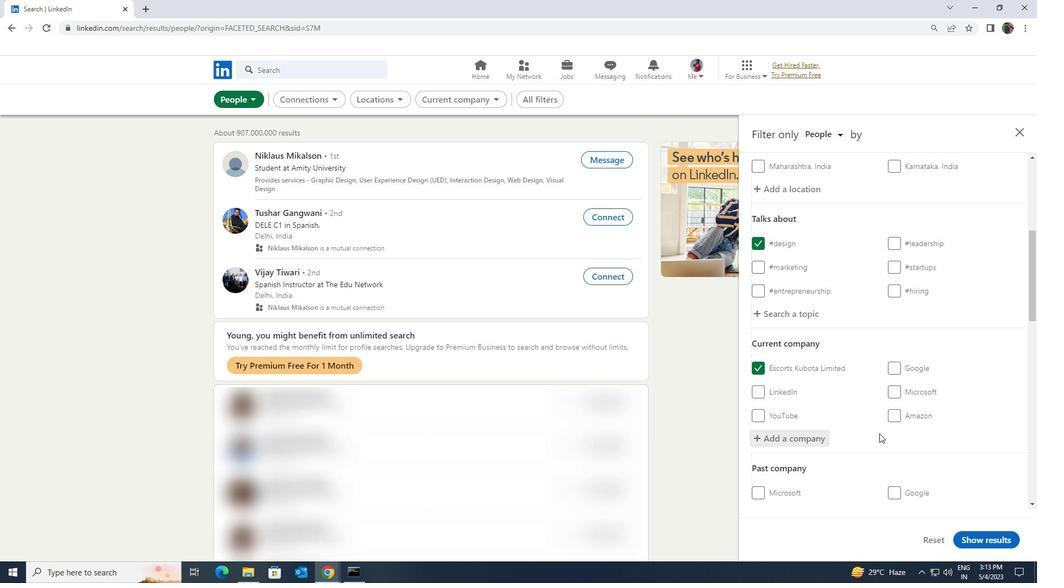 
Action: Mouse scrolled (879, 433) with delta (0, 0)
Screenshot: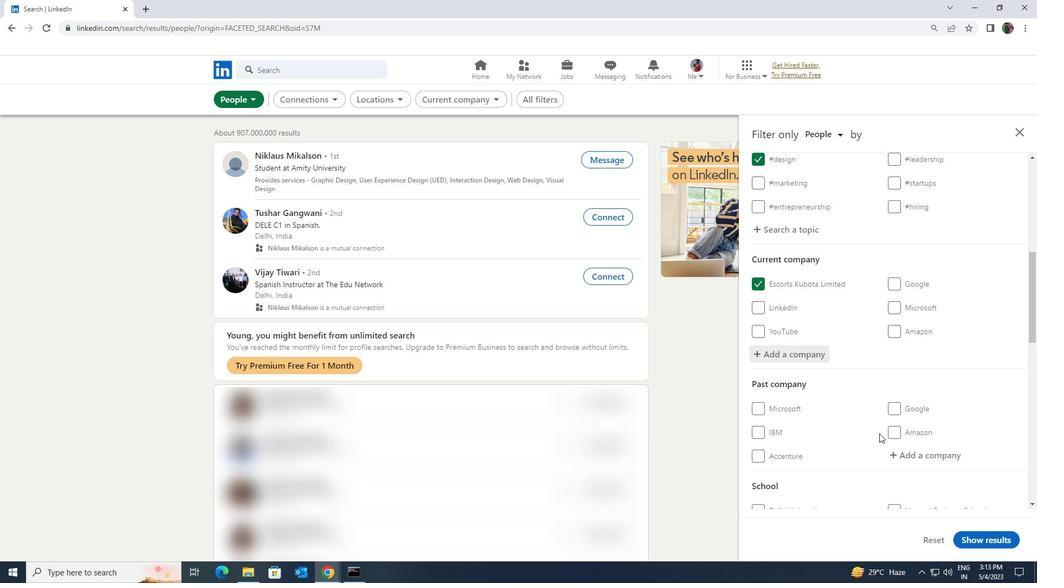 
Action: Mouse scrolled (879, 433) with delta (0, 0)
Screenshot: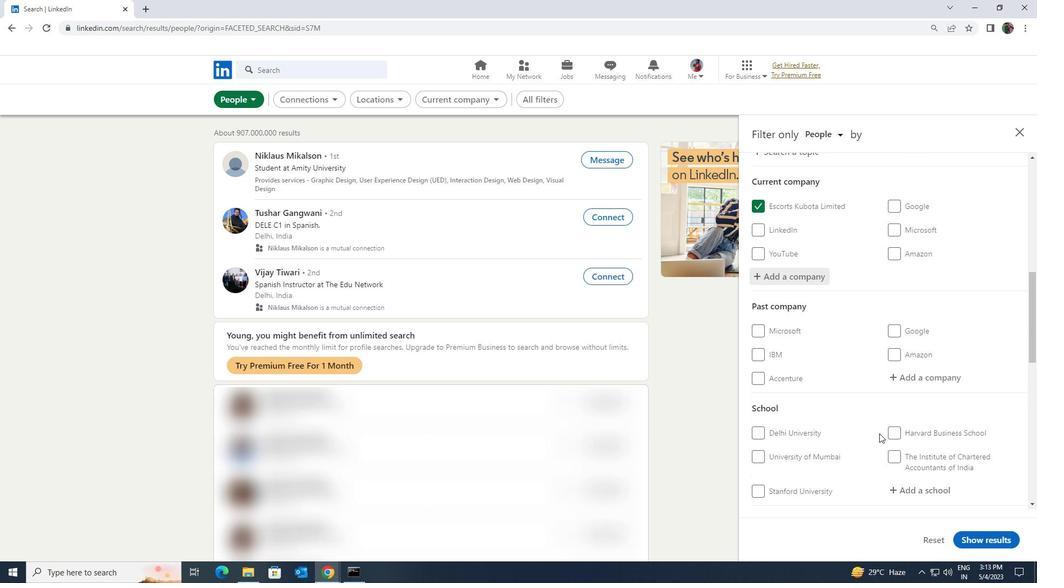 
Action: Mouse scrolled (879, 433) with delta (0, 0)
Screenshot: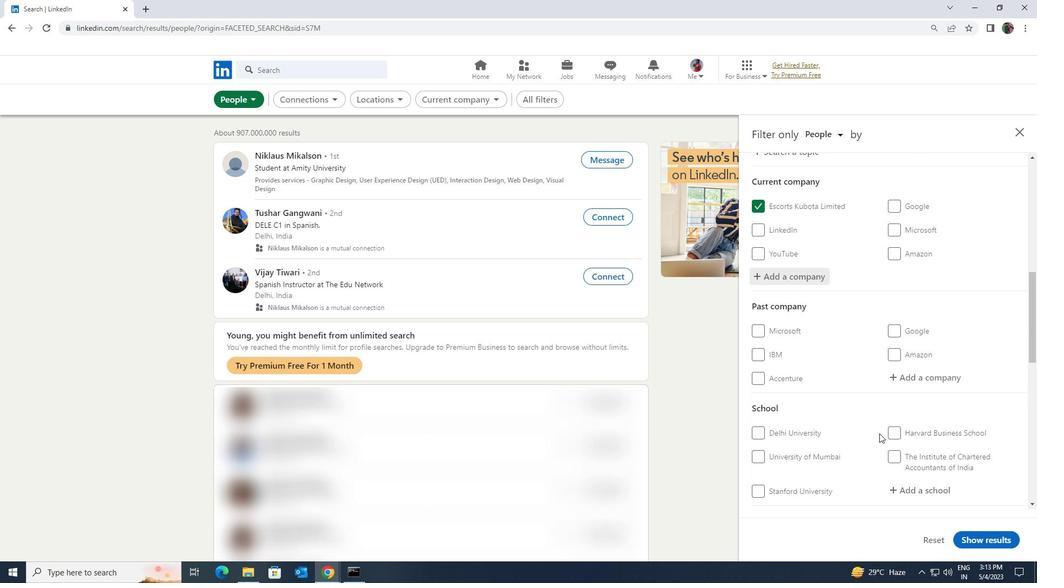 
Action: Mouse moved to (915, 382)
Screenshot: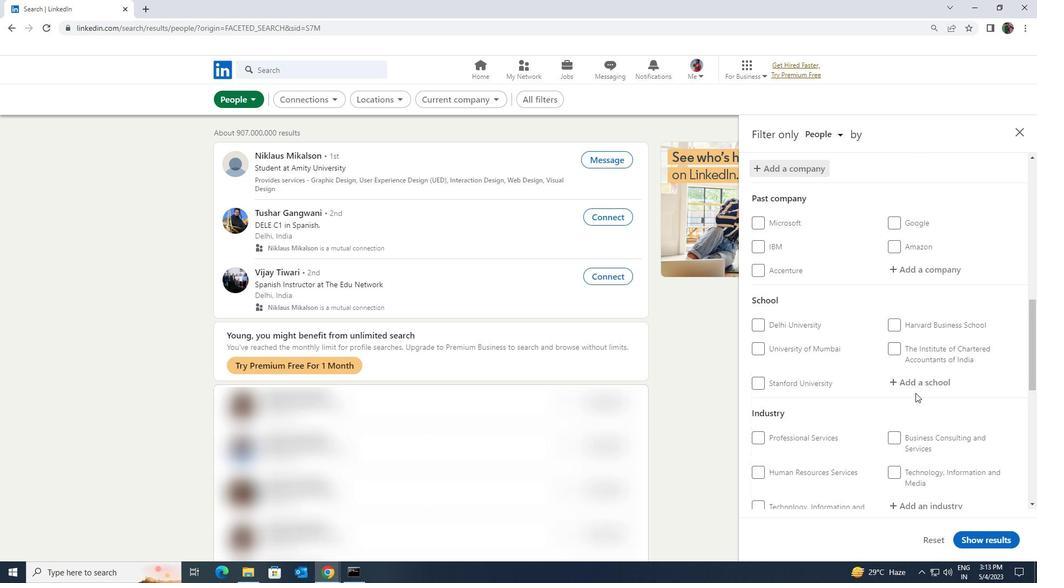 
Action: Mouse pressed left at (915, 382)
Screenshot: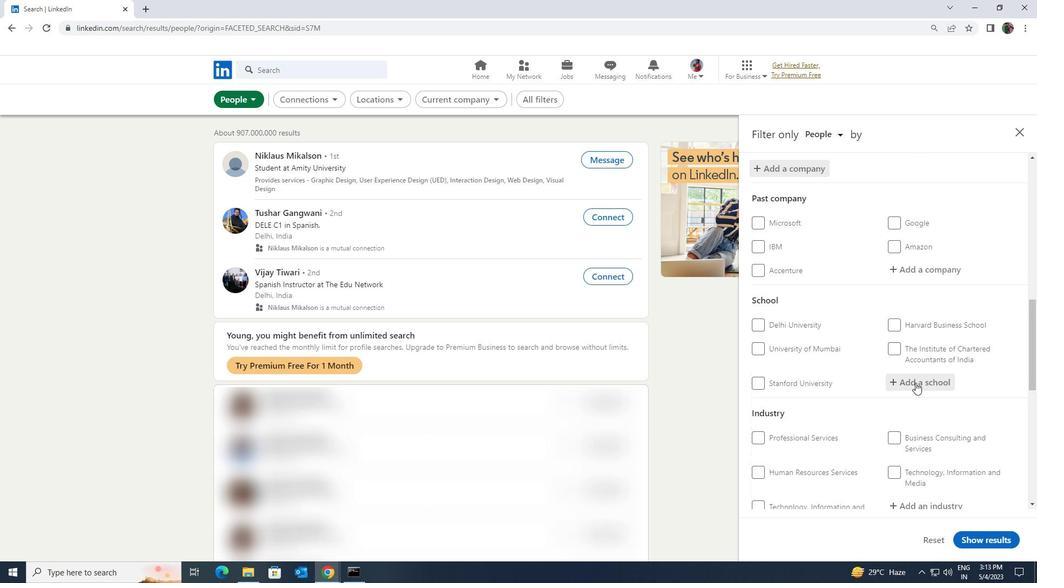 
Action: Key pressed <Key.shift><Key.shift>CANARA<Key.space>
Screenshot: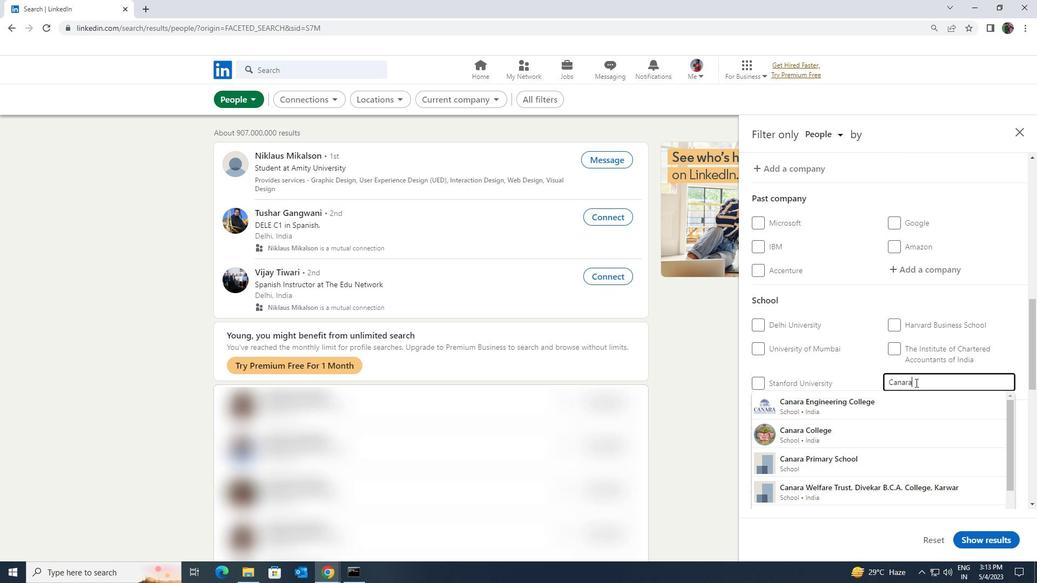 
Action: Mouse moved to (899, 425)
Screenshot: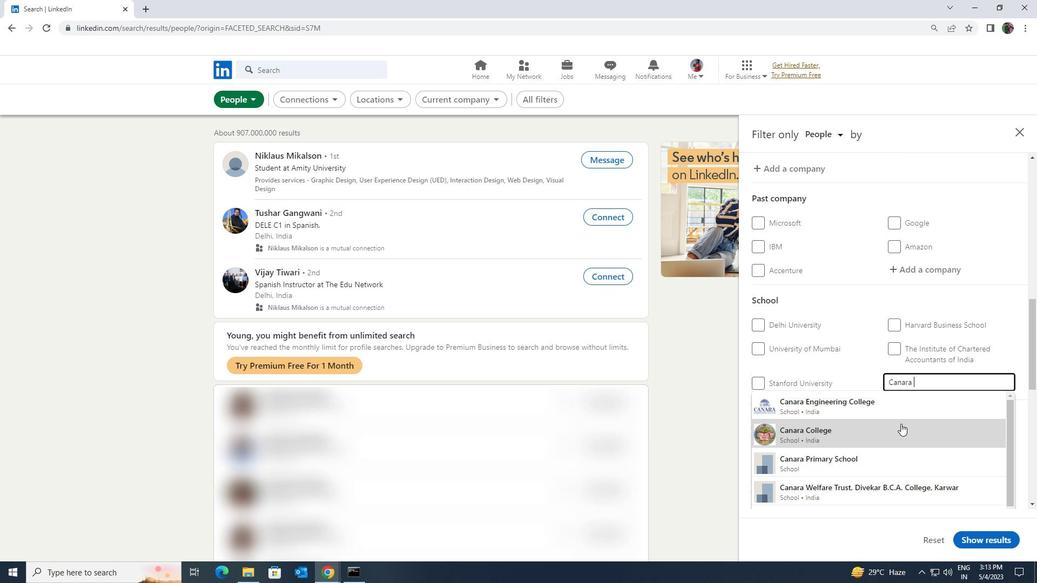 
Action: Mouse pressed left at (899, 425)
Screenshot: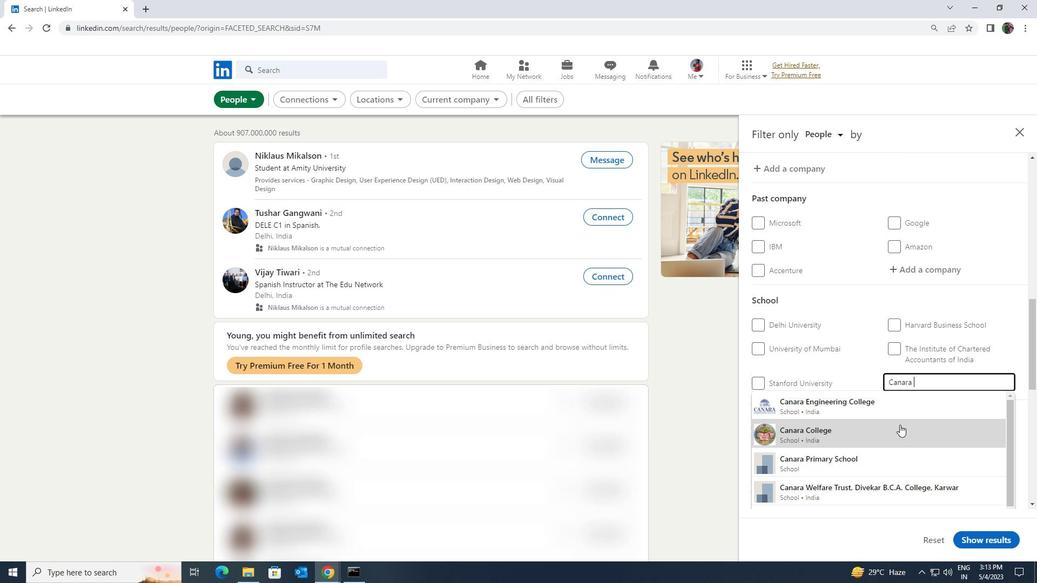 
Action: Mouse scrolled (899, 424) with delta (0, 0)
Screenshot: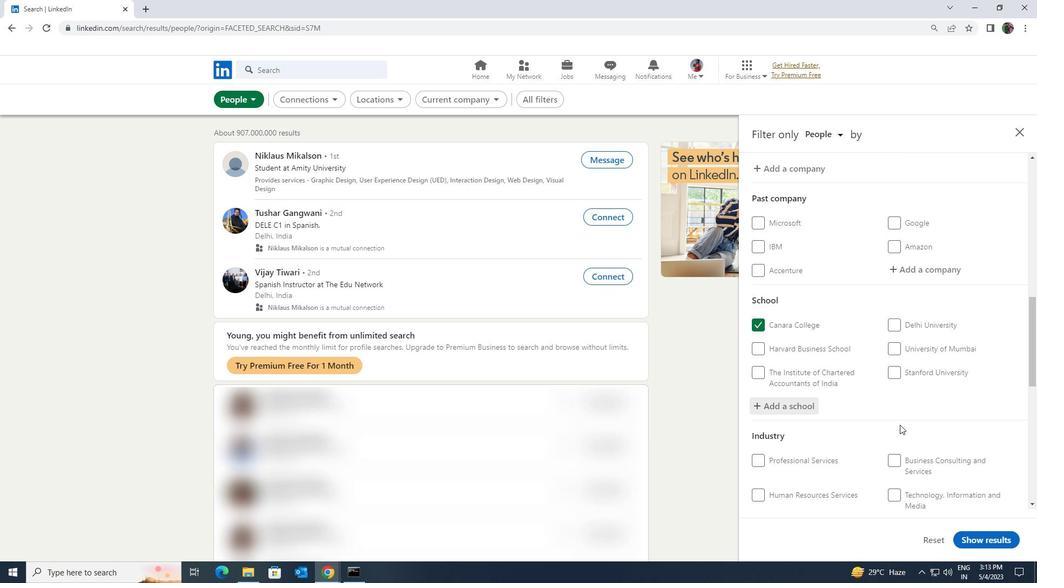 
Action: Mouse scrolled (899, 424) with delta (0, 0)
Screenshot: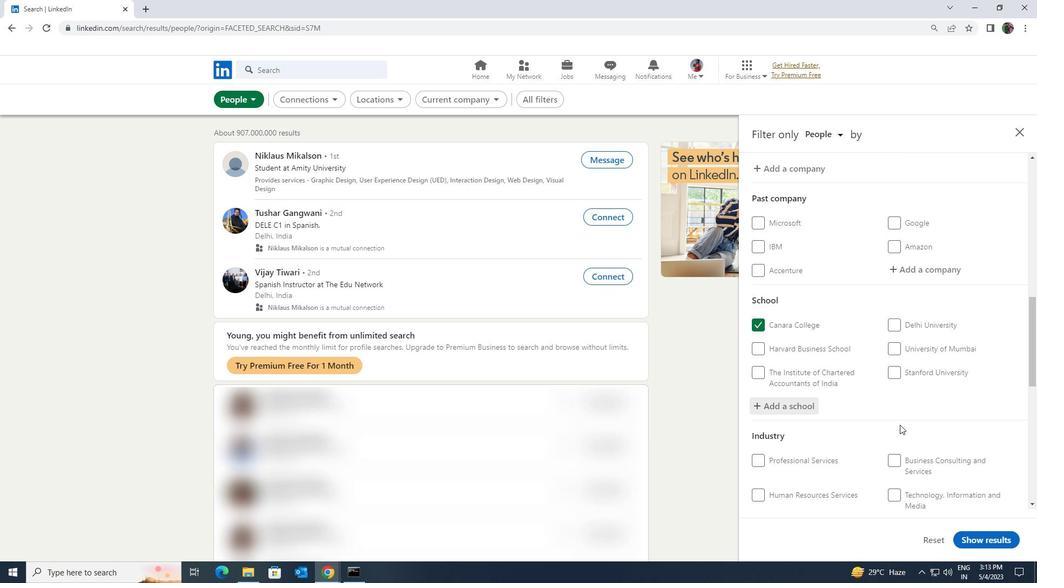 
Action: Mouse moved to (904, 419)
Screenshot: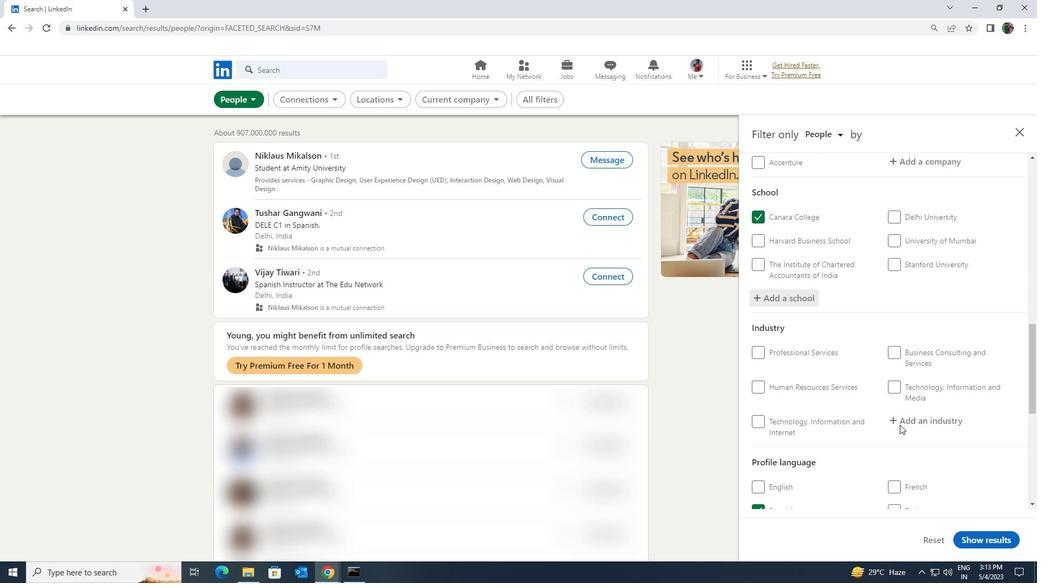 
Action: Mouse pressed left at (904, 419)
Screenshot: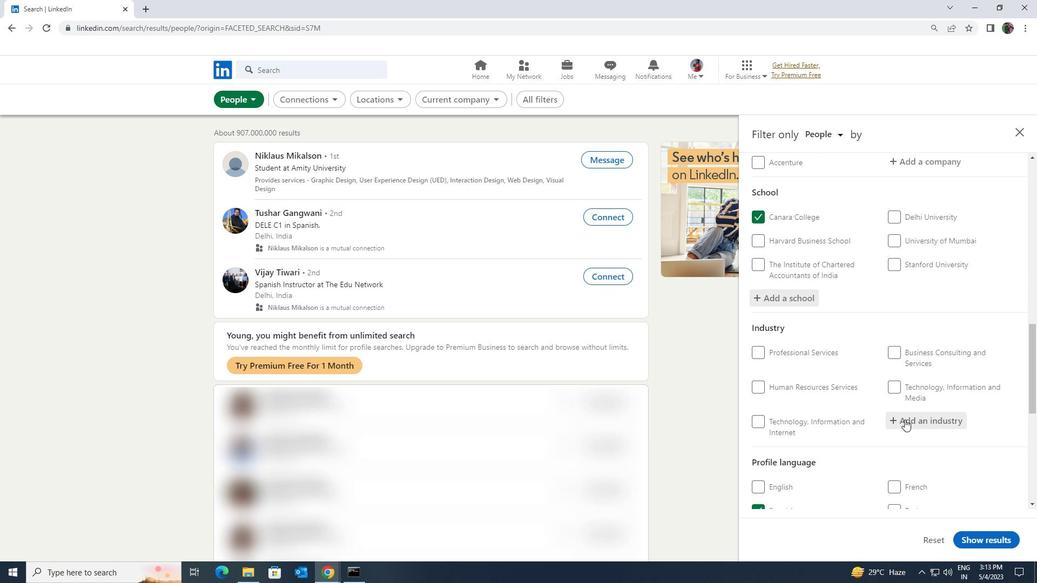 
Action: Key pressed <Key.shift><Key.shift><Key.shift><Key.shift><Key.shift><Key.shift><Key.shift><Key.shift><Key.shift><Key.shift><Key.shift><Key.shift><Key.shift><Key.shift>REAL<Key.space><Key.shift><Key.shift><Key.shift>ESTATE<Key.space><Key.shift>AGENTS
Screenshot: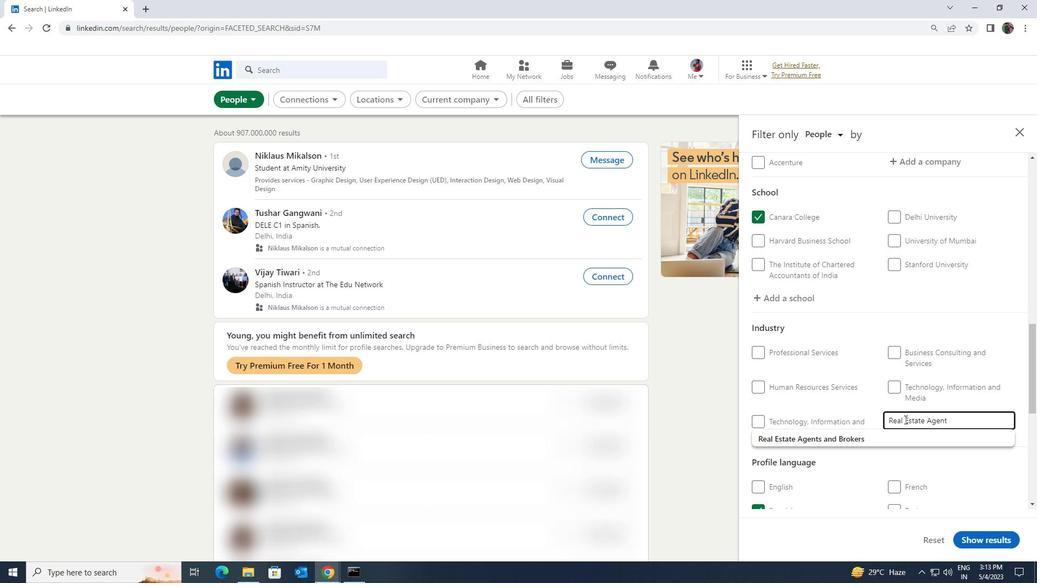 
Action: Mouse moved to (890, 436)
Screenshot: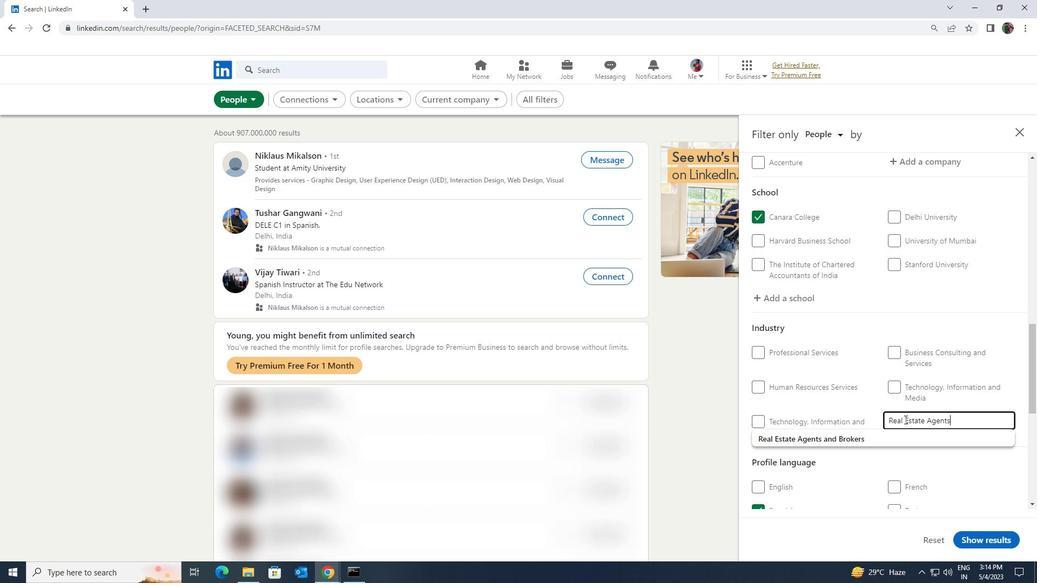 
Action: Mouse pressed left at (890, 436)
Screenshot: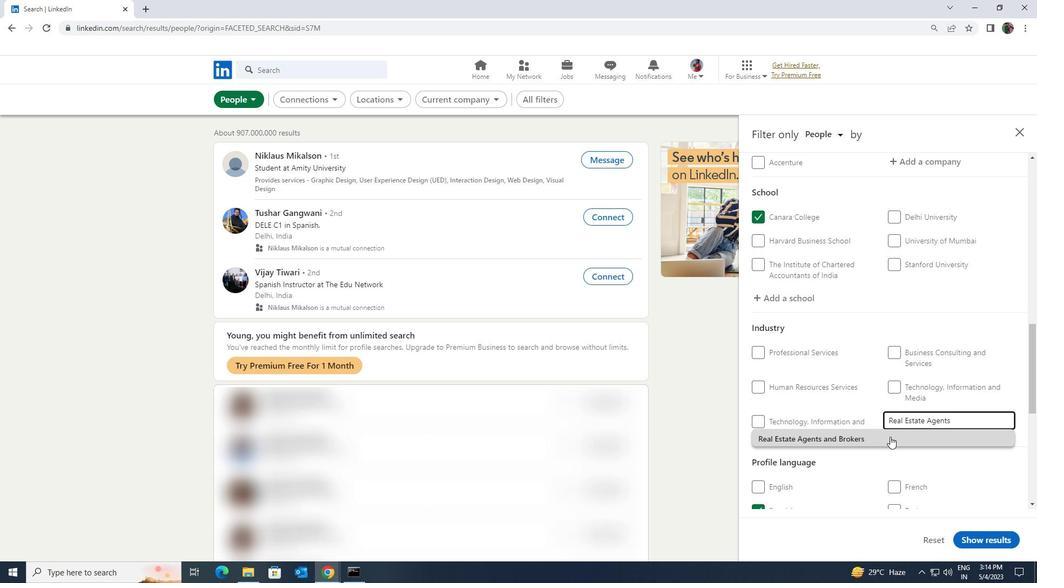 
Action: Mouse scrolled (890, 436) with delta (0, 0)
Screenshot: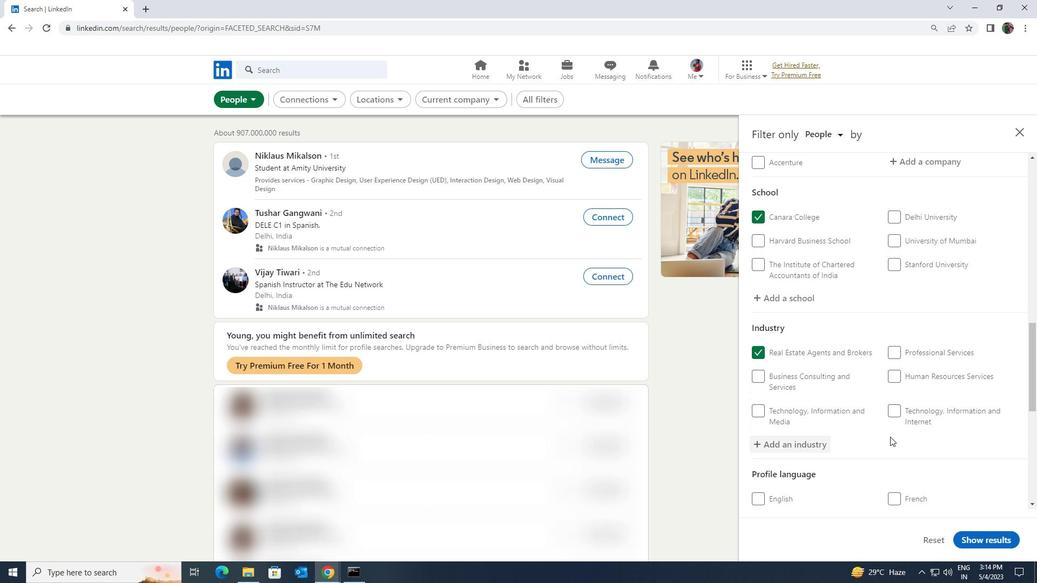 
Action: Mouse scrolled (890, 436) with delta (0, 0)
Screenshot: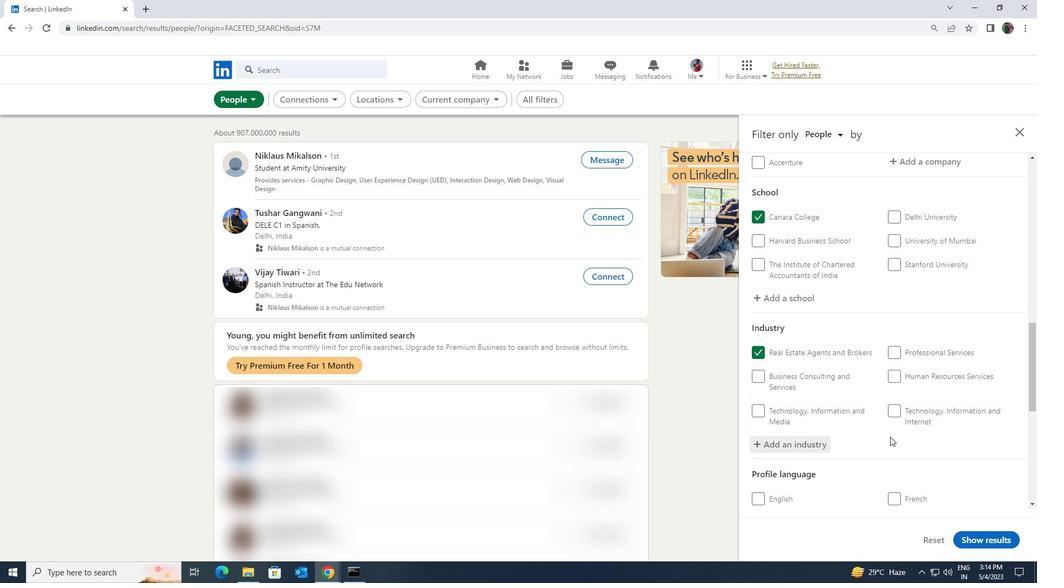 
Action: Mouse moved to (889, 436)
Screenshot: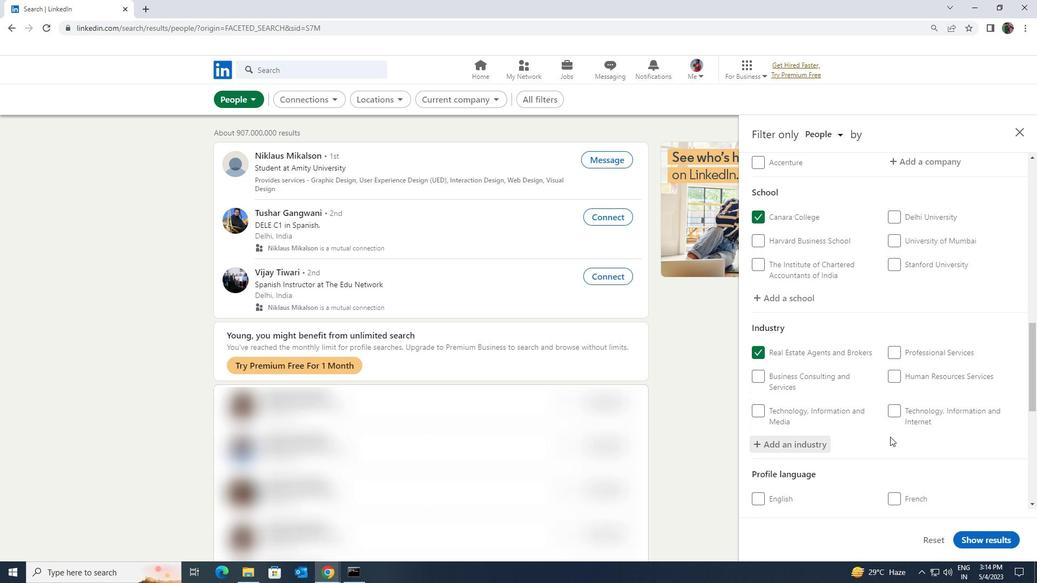 
Action: Mouse scrolled (889, 436) with delta (0, 0)
Screenshot: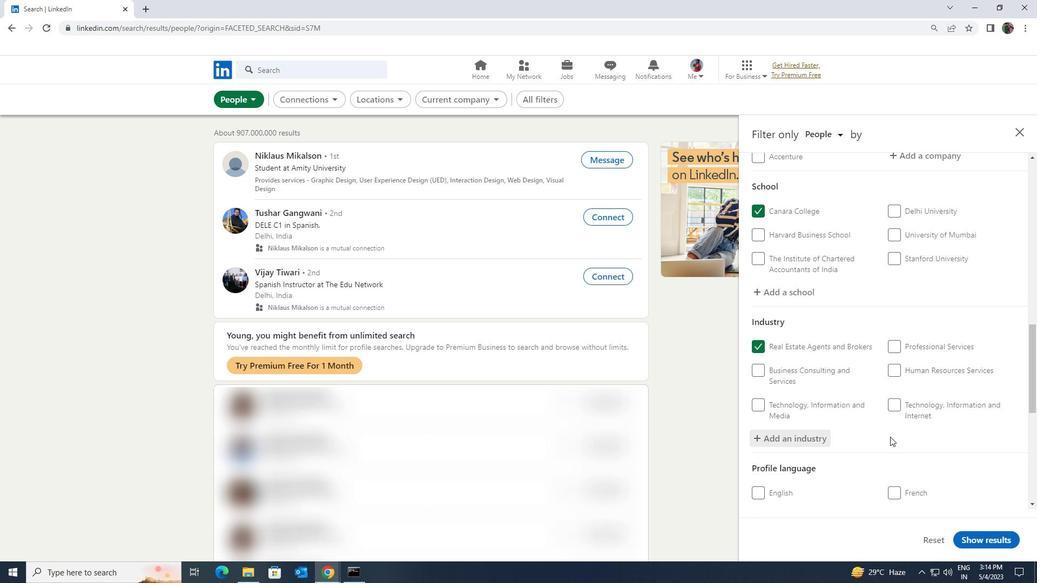 
Action: Mouse moved to (888, 438)
Screenshot: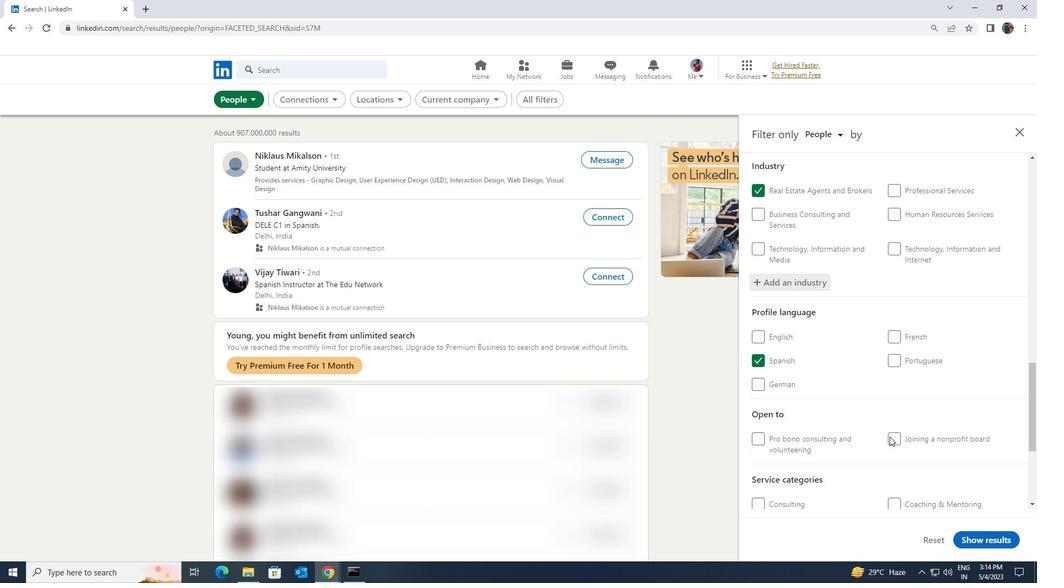 
Action: Mouse scrolled (888, 437) with delta (0, 0)
Screenshot: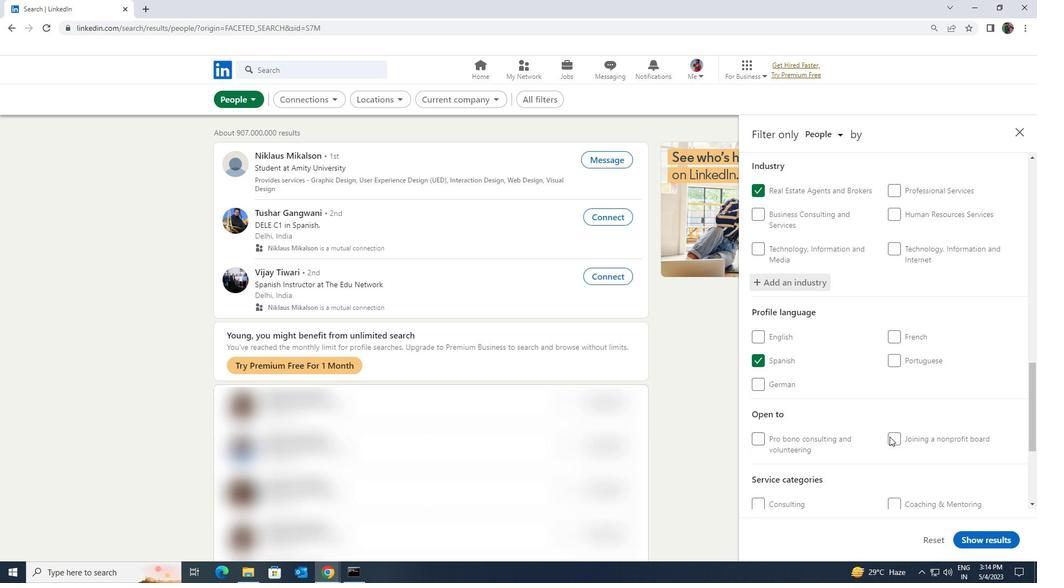 
Action: Mouse scrolled (888, 437) with delta (0, 0)
Screenshot: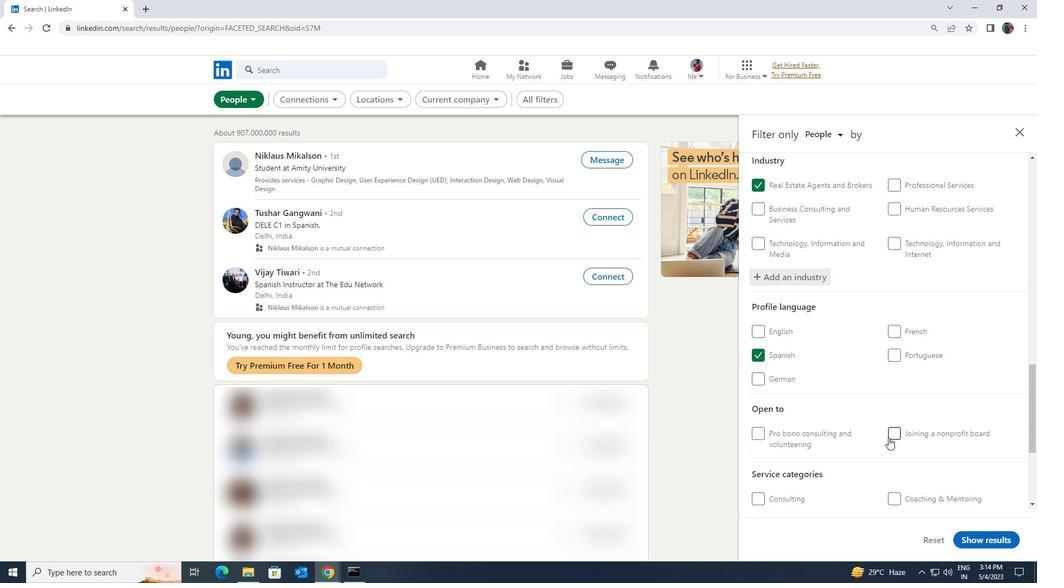 
Action: Mouse scrolled (888, 437) with delta (0, 0)
Screenshot: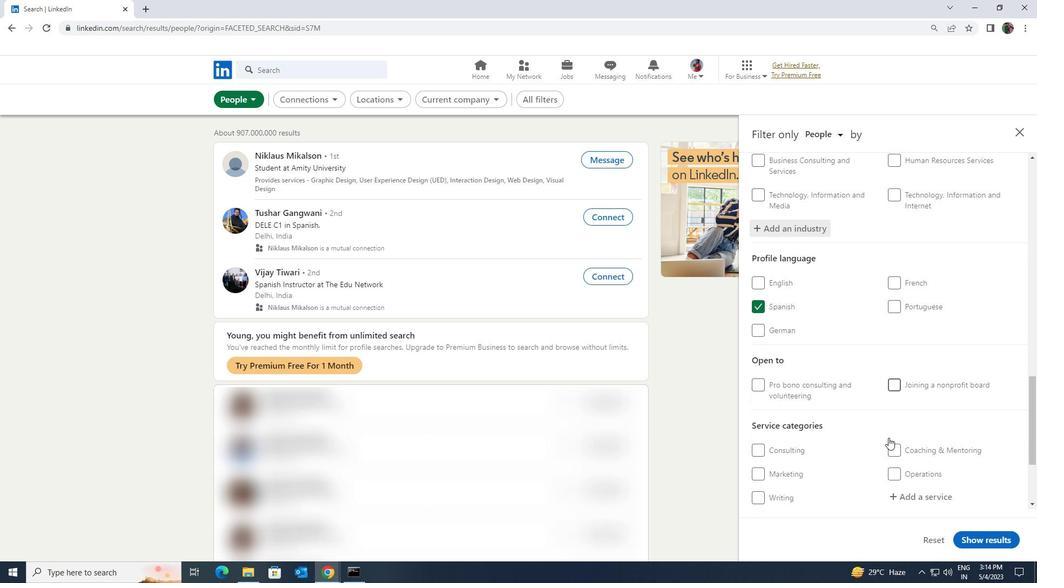 
Action: Mouse moved to (905, 390)
Screenshot: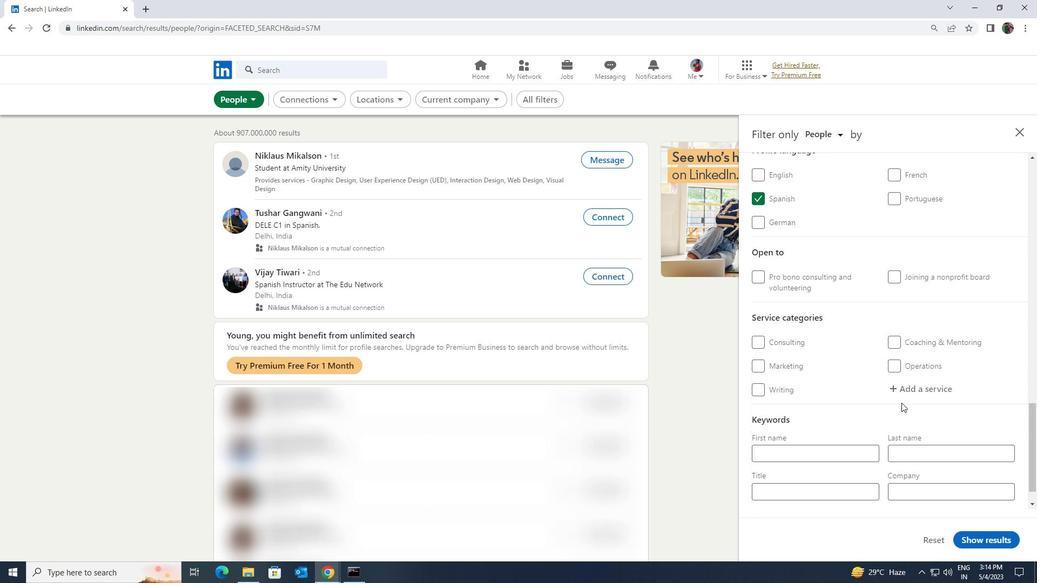
Action: Mouse pressed left at (905, 390)
Screenshot: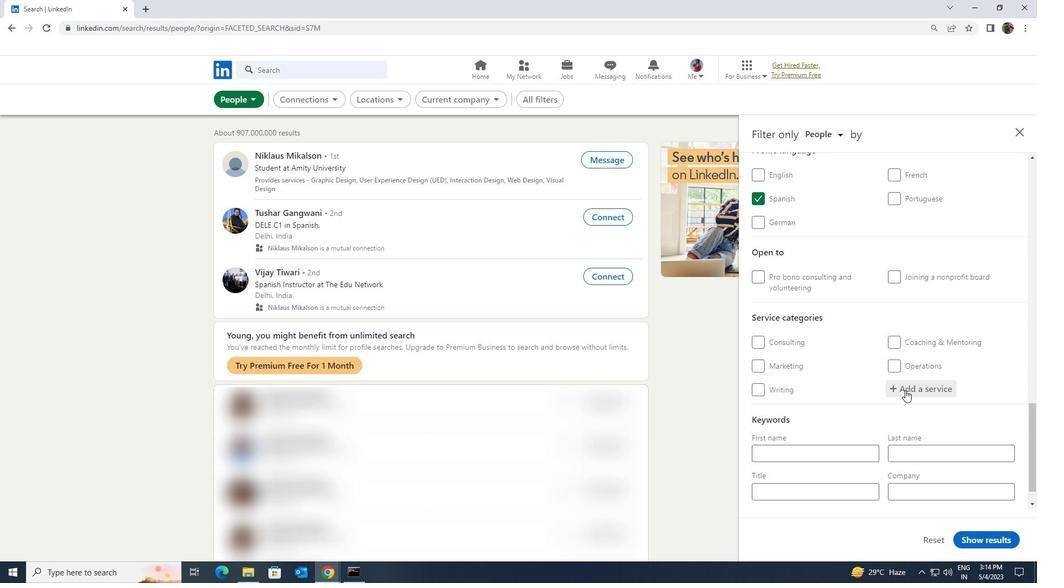 
Action: Key pressed <Key.shift>TELE
Screenshot: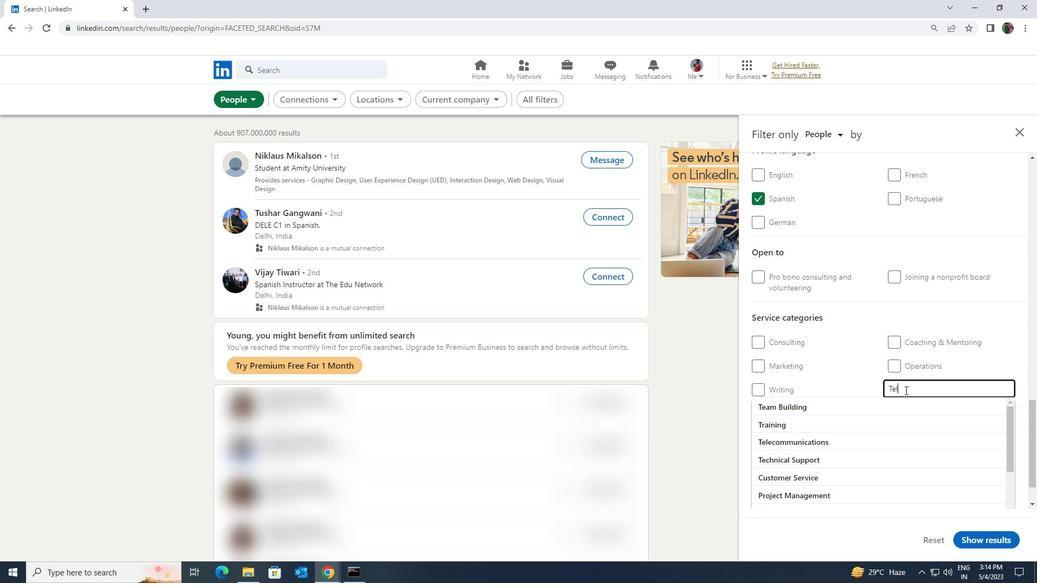 
Action: Mouse moved to (902, 399)
Screenshot: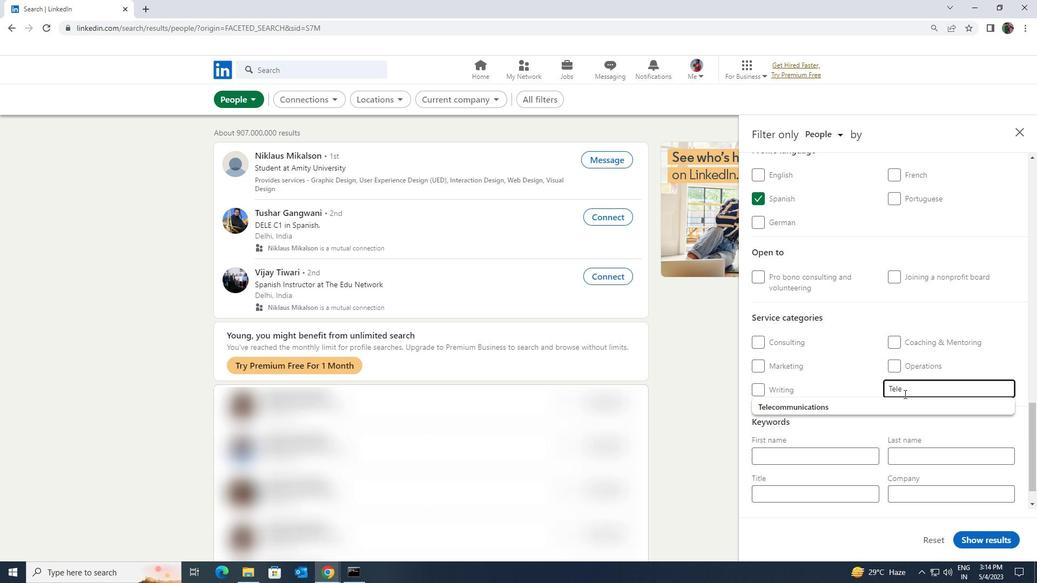 
Action: Mouse pressed left at (902, 399)
Screenshot: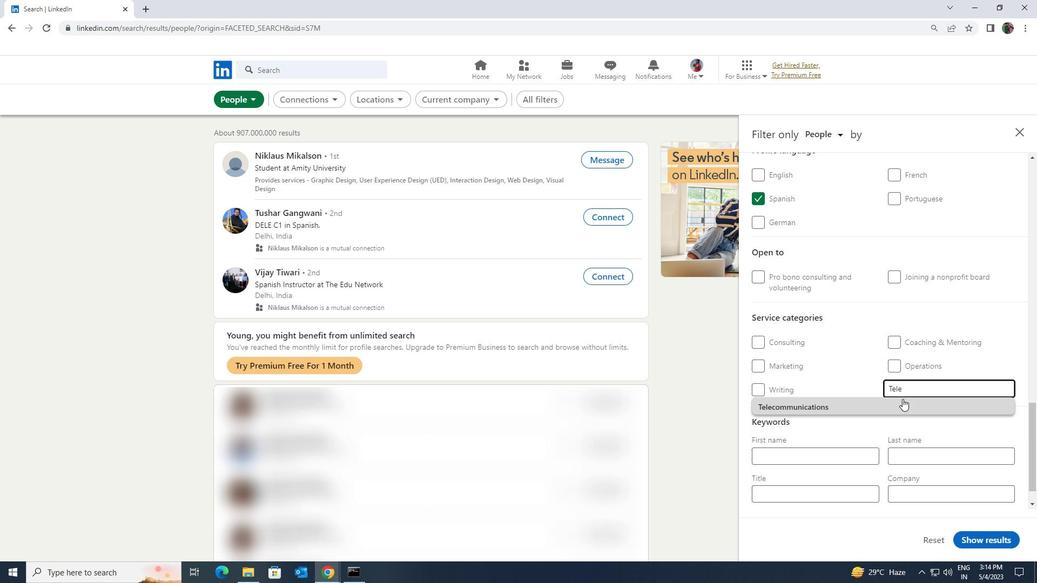 
Action: Mouse moved to (901, 400)
Screenshot: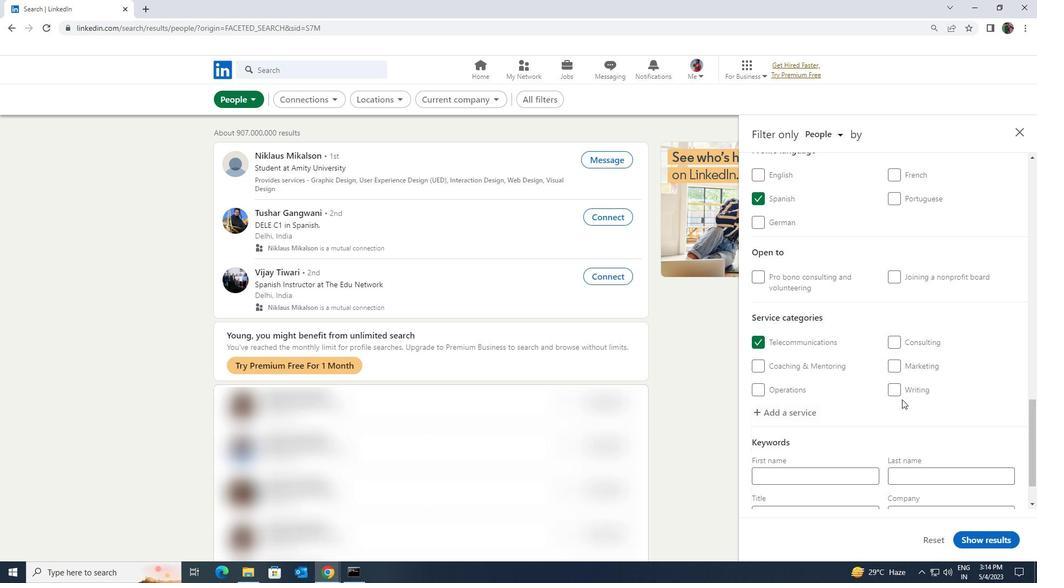 
Action: Mouse scrolled (901, 400) with delta (0, 0)
Screenshot: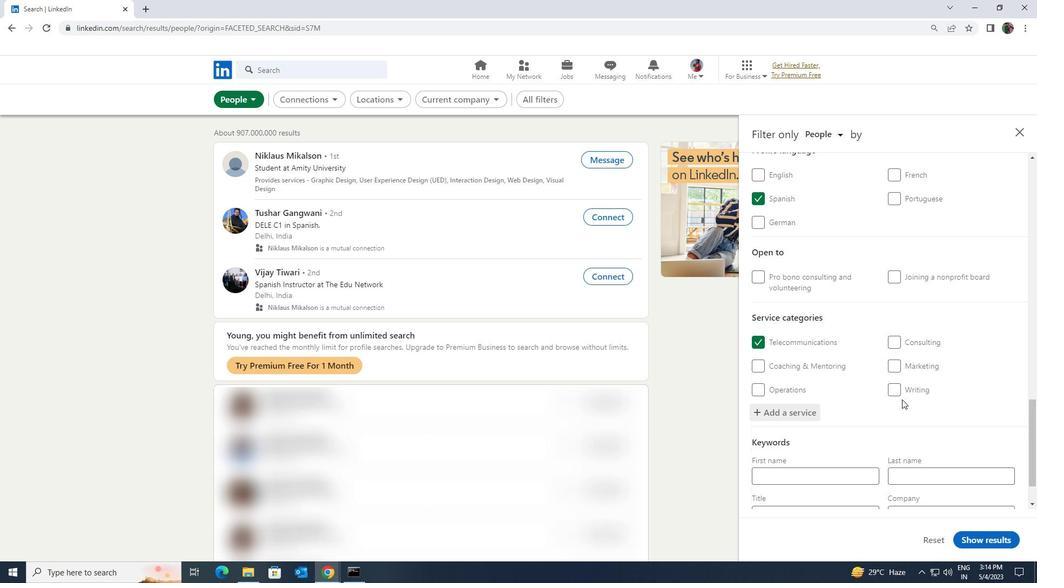 
Action: Mouse scrolled (901, 400) with delta (0, 0)
Screenshot: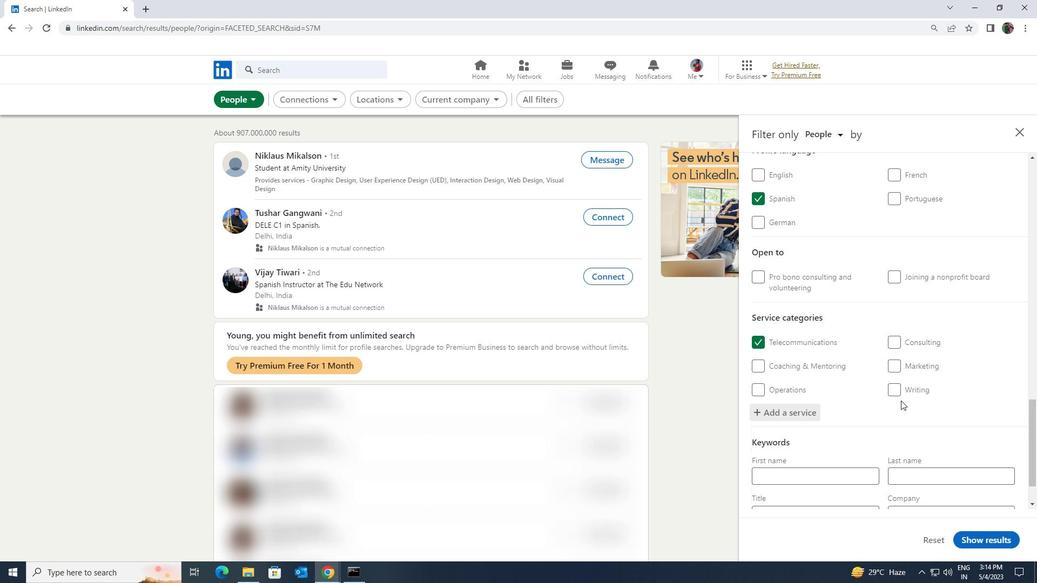 
Action: Mouse scrolled (901, 400) with delta (0, 0)
Screenshot: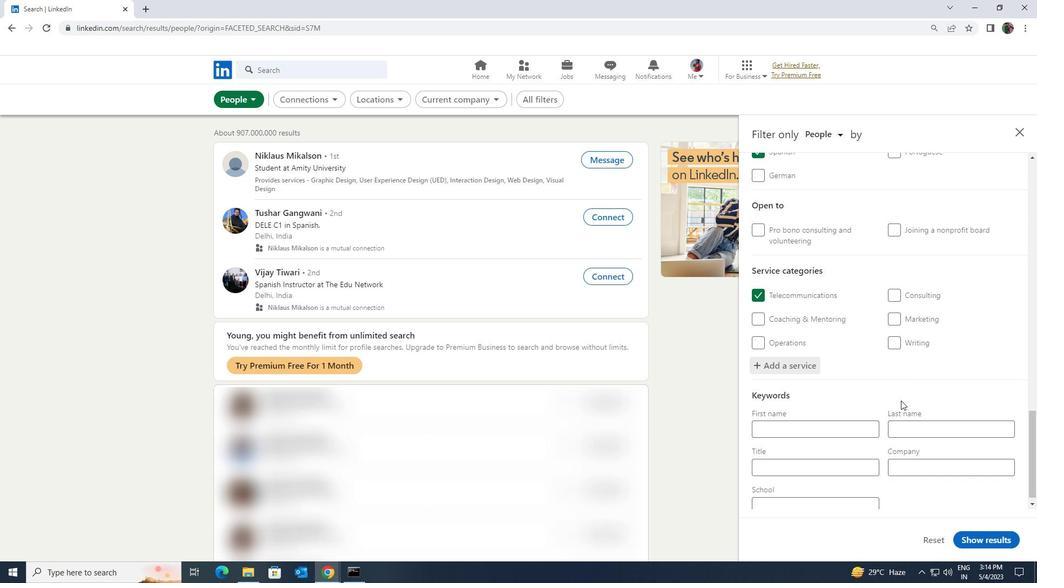 
Action: Mouse scrolled (901, 400) with delta (0, 0)
Screenshot: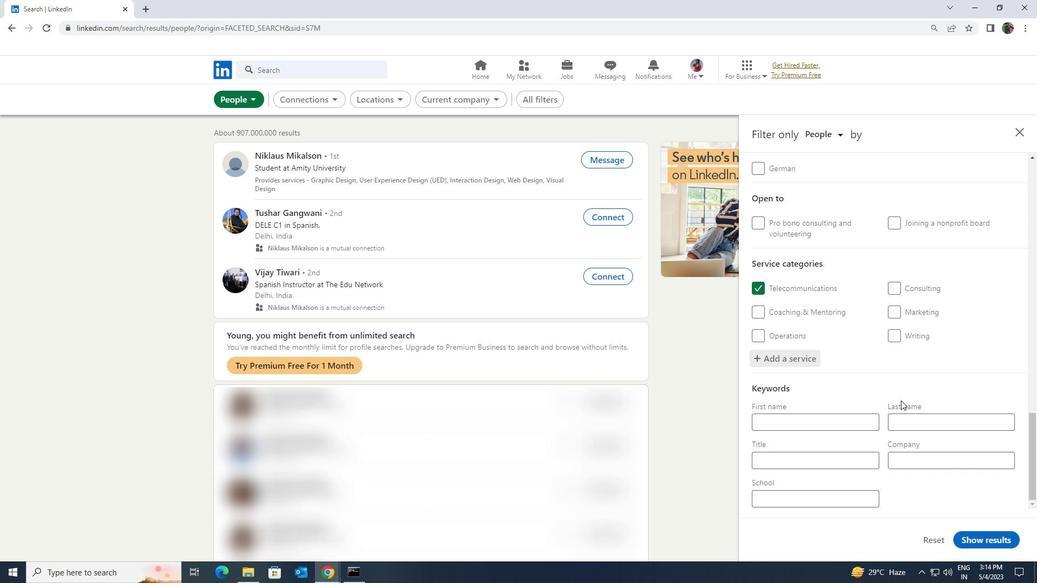 
Action: Mouse moved to (867, 455)
Screenshot: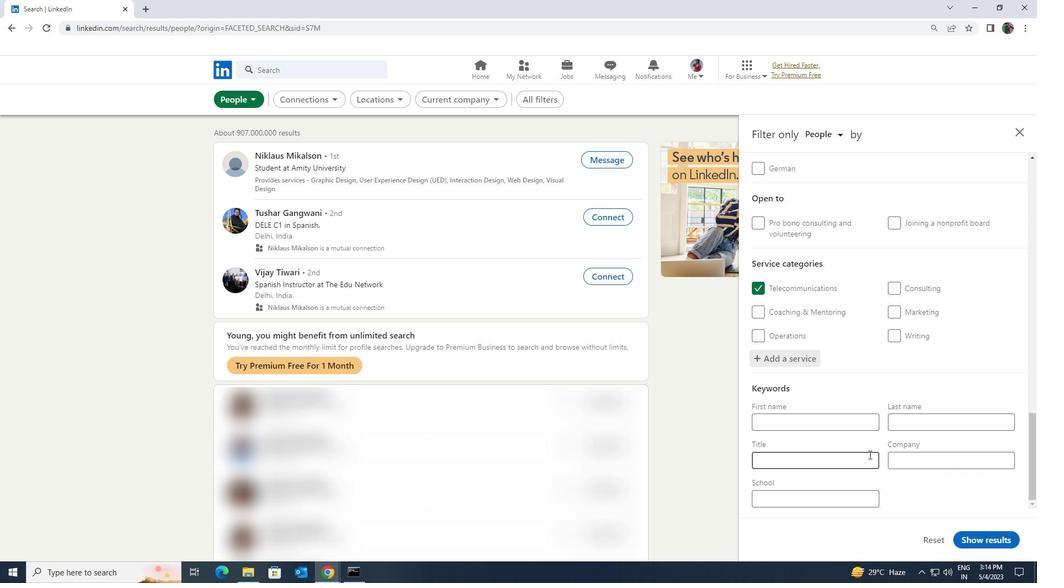 
Action: Mouse pressed left at (867, 455)
Screenshot: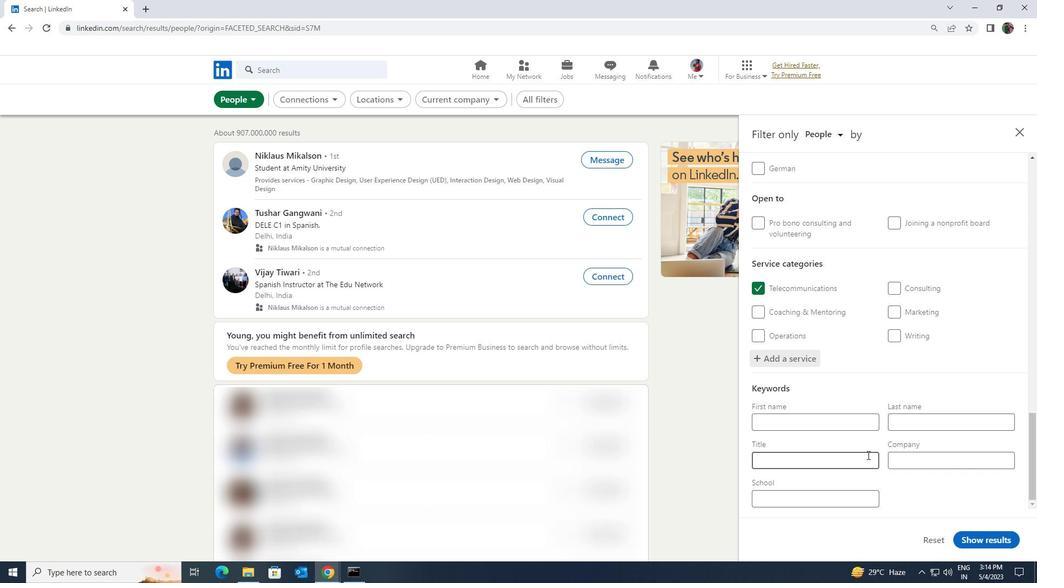 
Action: Key pressed <Key.shift><Key.shift><Key.shift><Key.shift><Key.shift><Key.shift><Key.shift><Key.shift><Key.shift><Key.shift><Key.shift><Key.shift><Key.shift><Key.shift><Key.shift><Key.shift>FUNERAL<Key.space><Key.shift><Key.shift><Key.shift><Key.shift><Key.shift><Key.shift>ATTENDANT
Screenshot: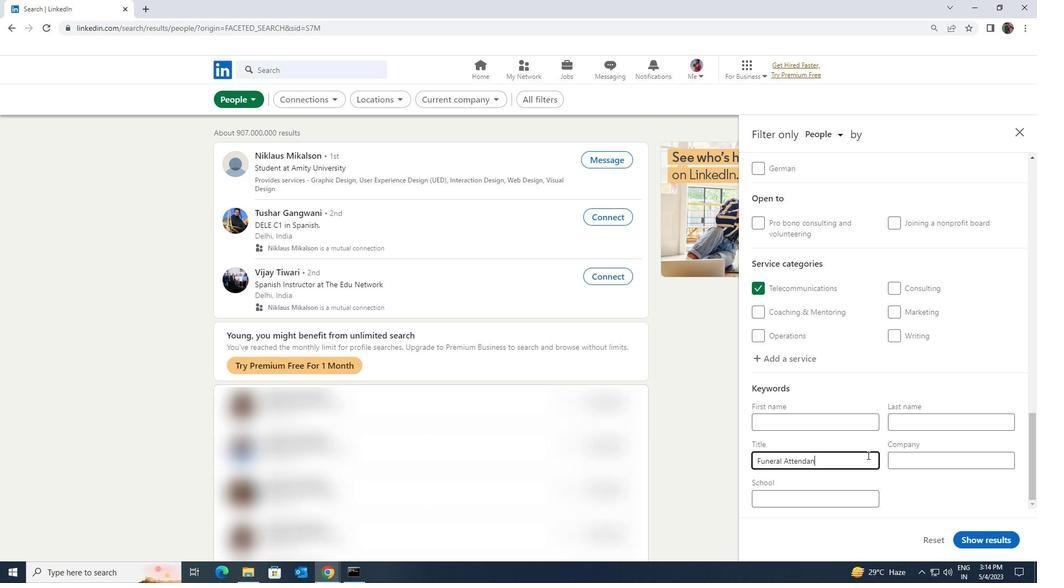 
Action: Mouse moved to (971, 538)
Screenshot: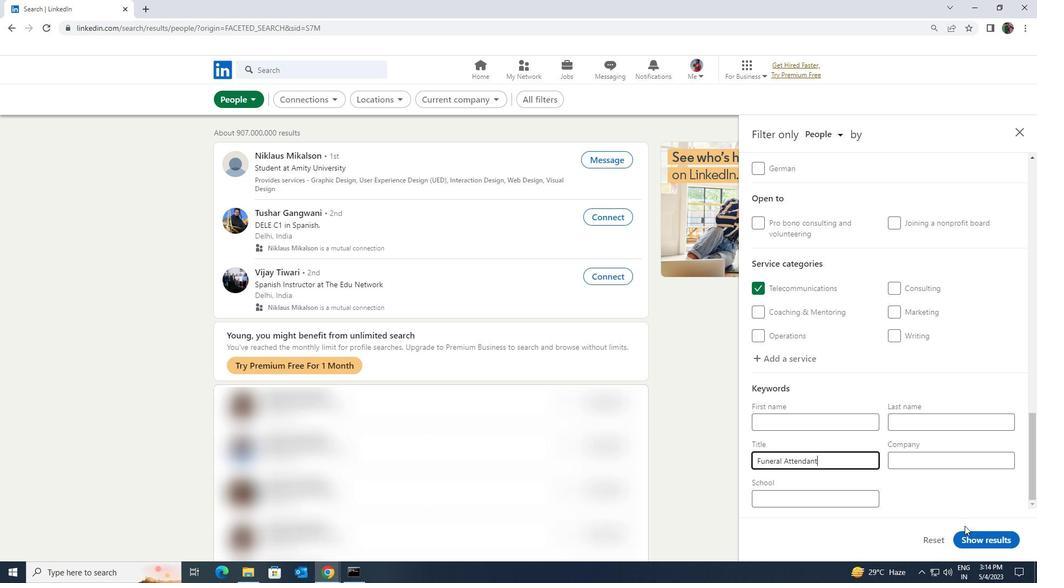 
Action: Mouse pressed left at (971, 538)
Screenshot: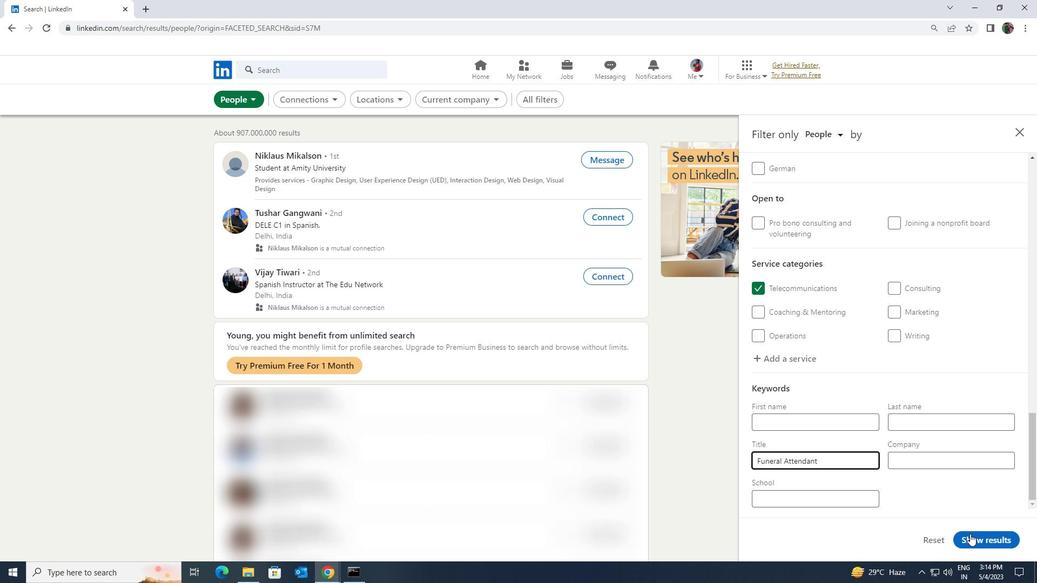 
Action: Mouse moved to (971, 540)
Screenshot: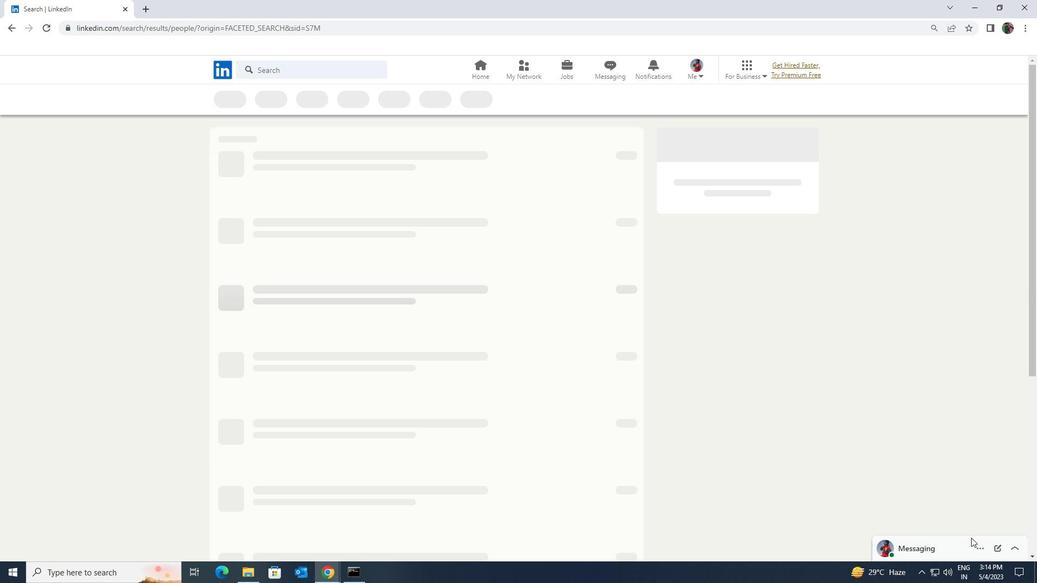 
